 Task: Find connections with filter location Pūranpur with filter topic #Projectmanagements with filter profile language Spanish with filter current company Gati Limited with filter school Bannari Amman Institute of Technology with filter industry Sound Recording with filter service category Lead Generation with filter keywords title Editor/Proofreader
Action: Mouse moved to (480, 48)
Screenshot: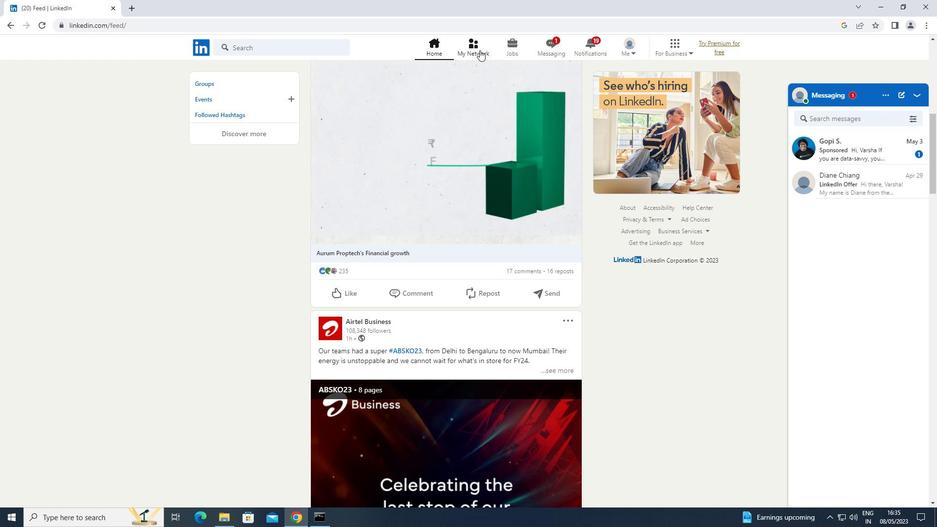 
Action: Mouse pressed left at (480, 48)
Screenshot: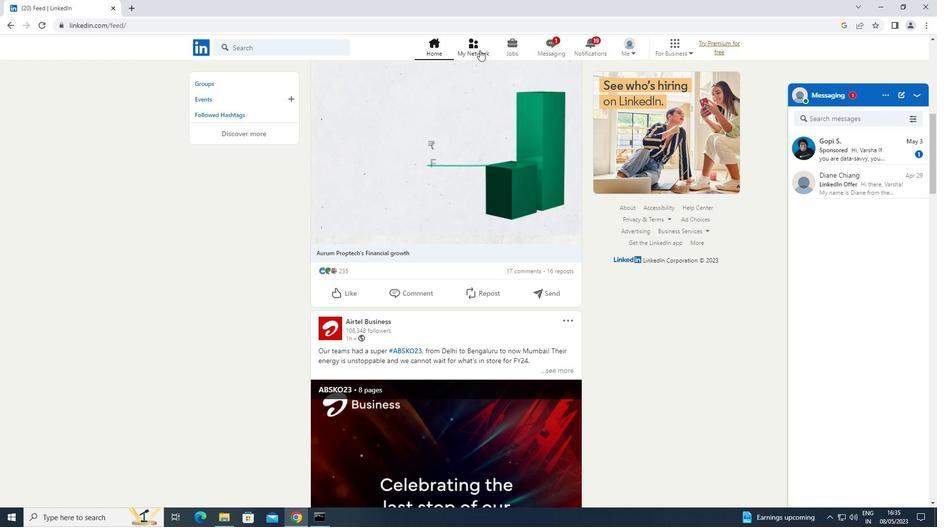 
Action: Mouse moved to (271, 98)
Screenshot: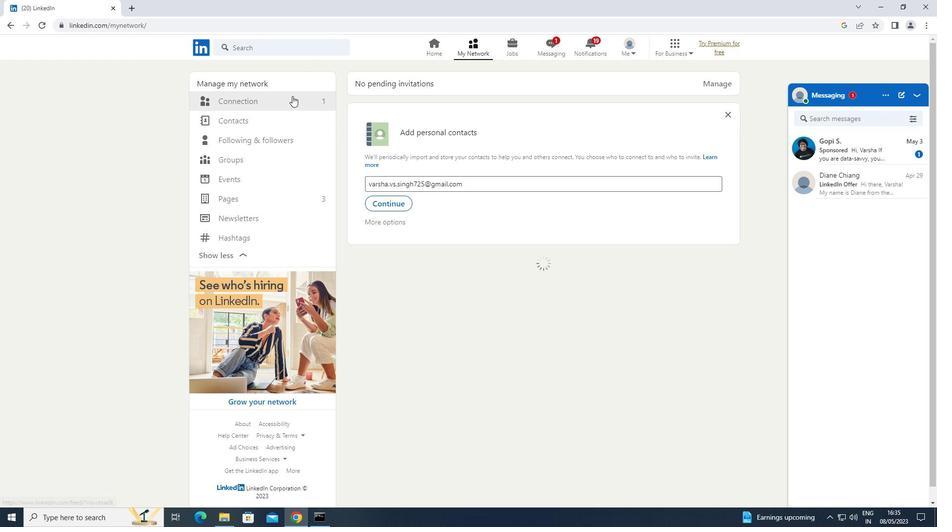 
Action: Mouse pressed left at (271, 98)
Screenshot: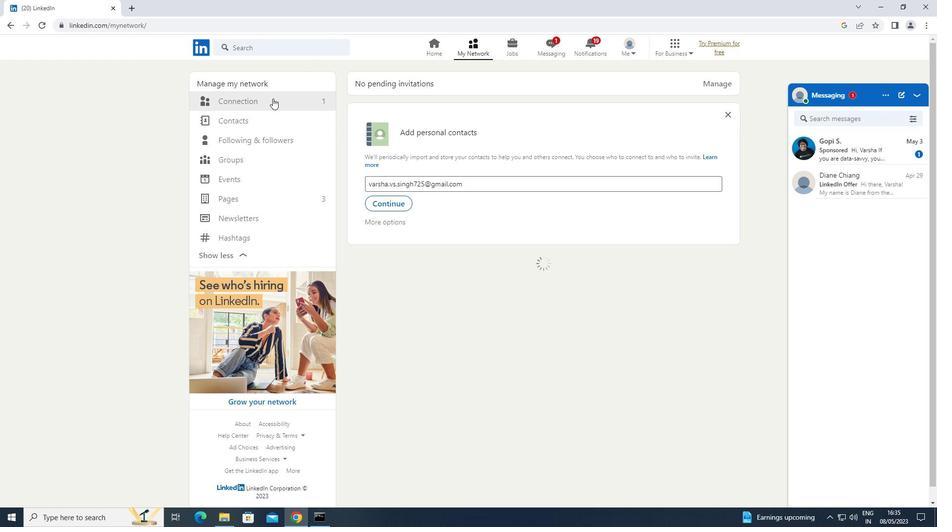 
Action: Mouse moved to (552, 102)
Screenshot: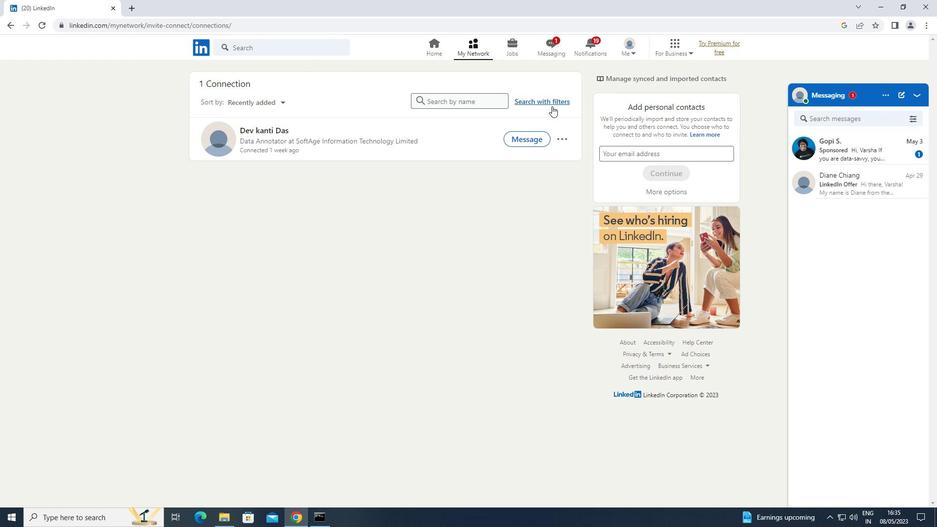 
Action: Mouse pressed left at (552, 102)
Screenshot: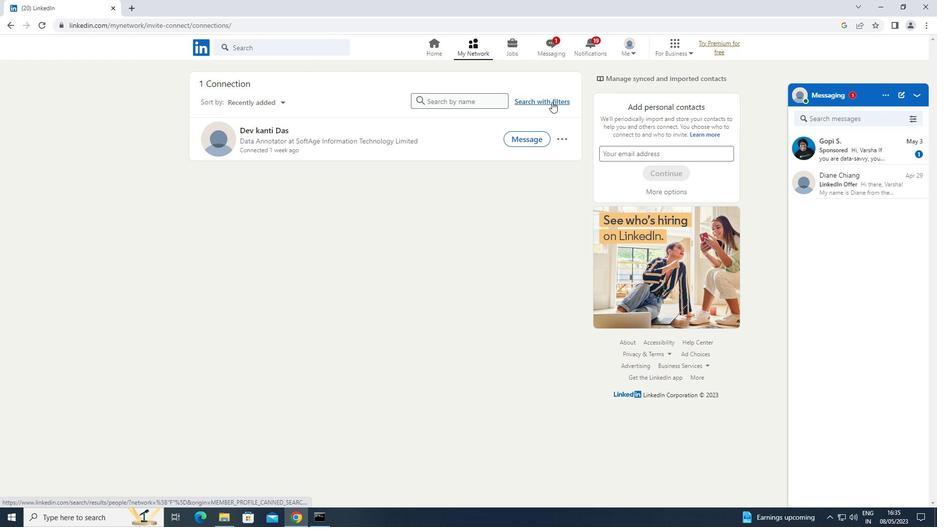 
Action: Mouse moved to (506, 80)
Screenshot: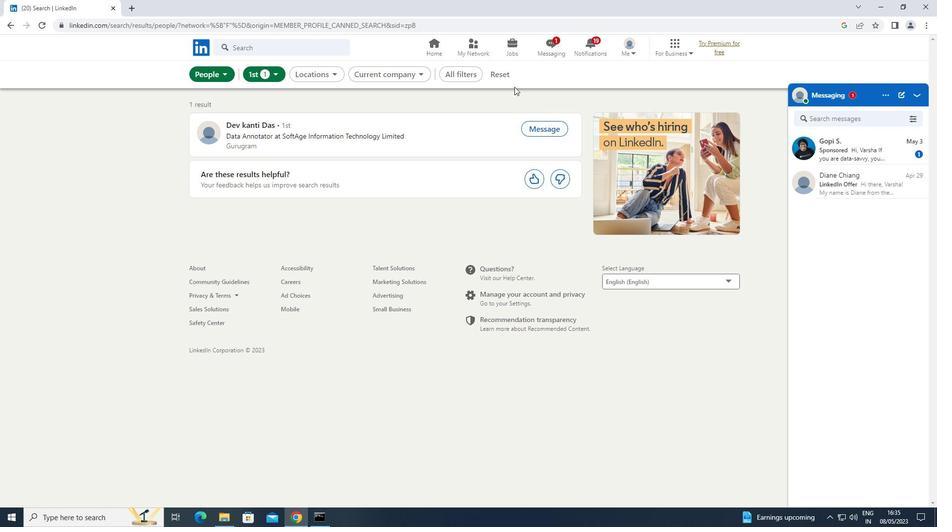 
Action: Mouse pressed left at (506, 80)
Screenshot: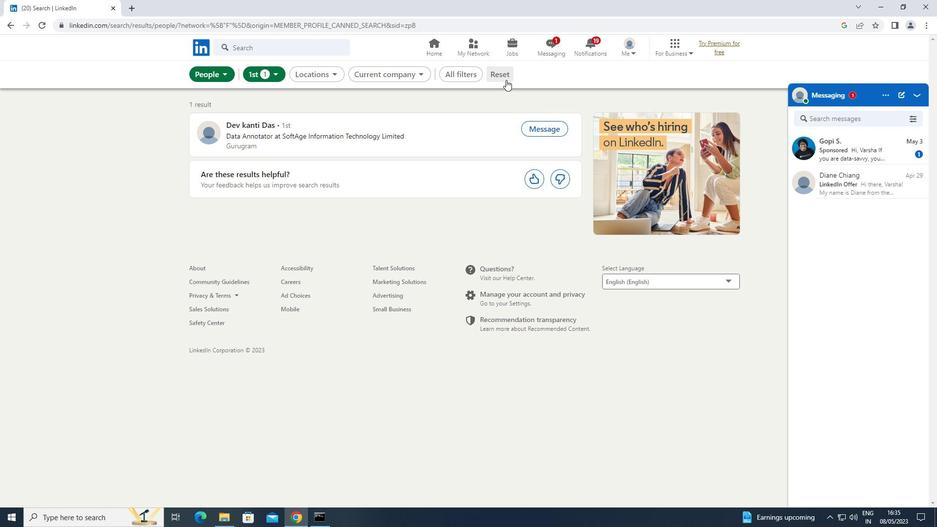 
Action: Mouse moved to (491, 79)
Screenshot: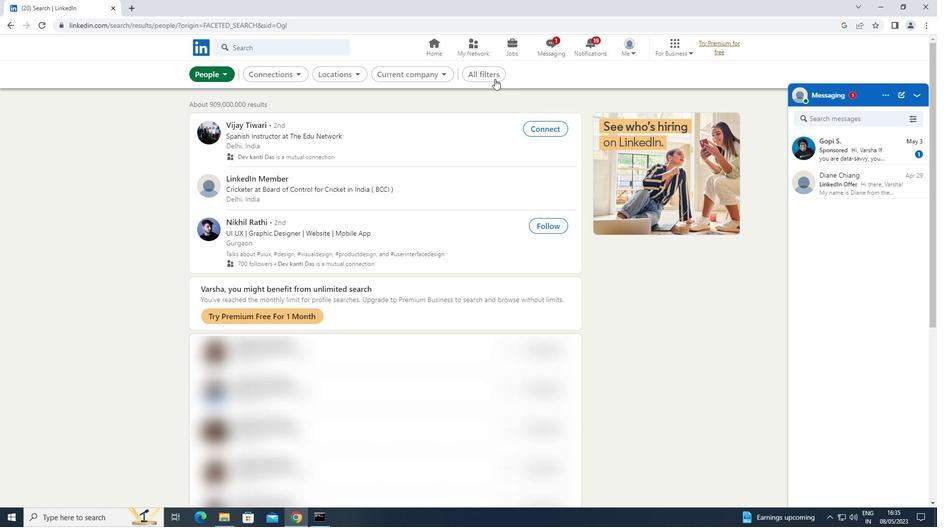 
Action: Mouse pressed left at (491, 79)
Screenshot: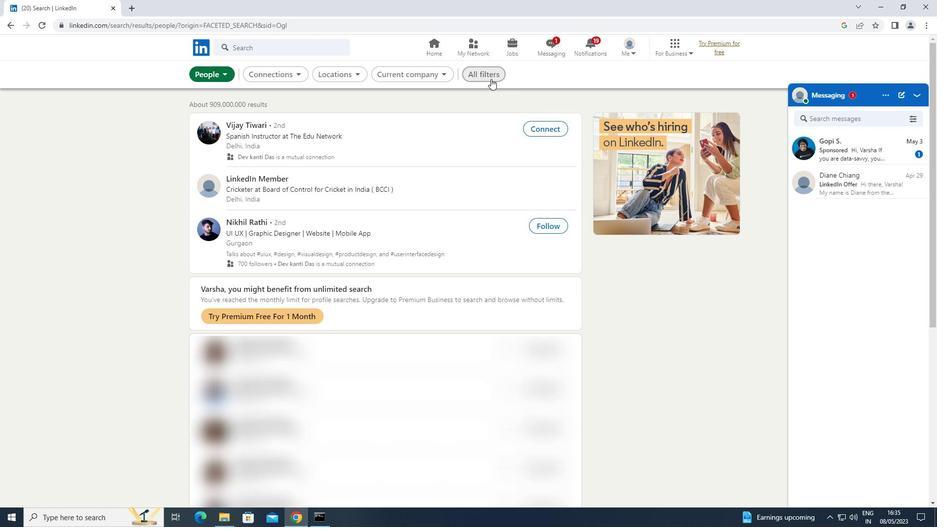 
Action: Mouse moved to (777, 238)
Screenshot: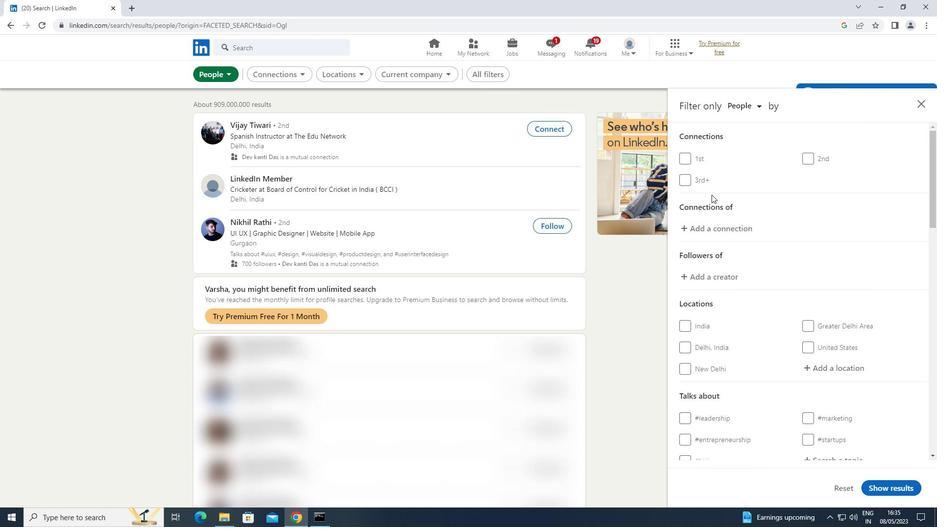 
Action: Mouse scrolled (777, 237) with delta (0, 0)
Screenshot: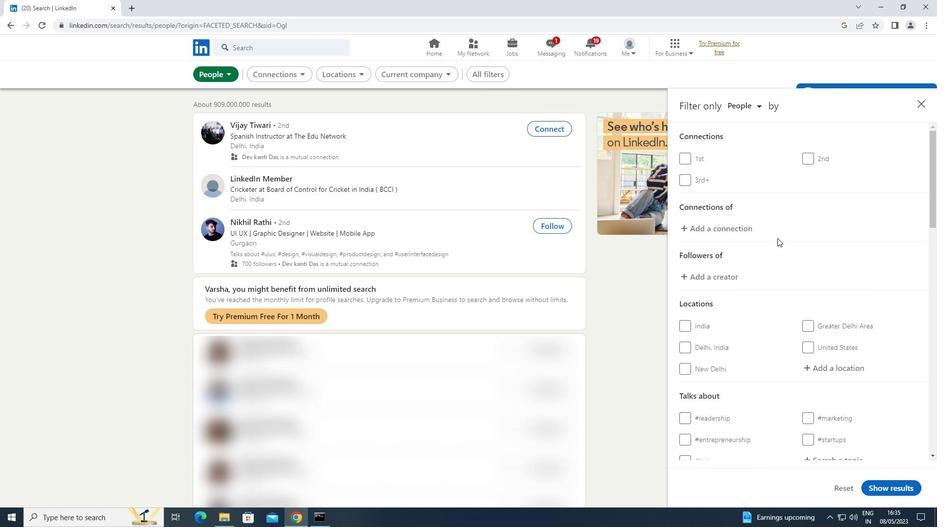 
Action: Mouse scrolled (777, 237) with delta (0, 0)
Screenshot: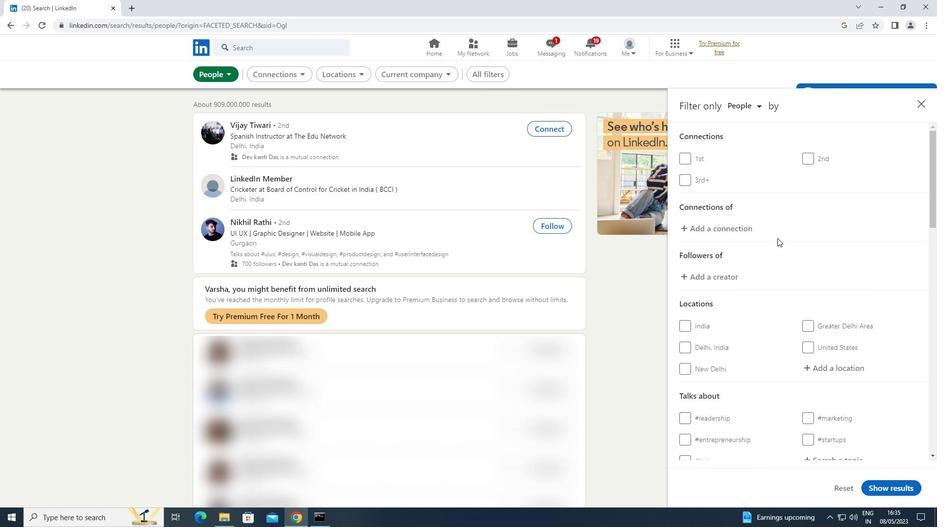 
Action: Mouse moved to (816, 271)
Screenshot: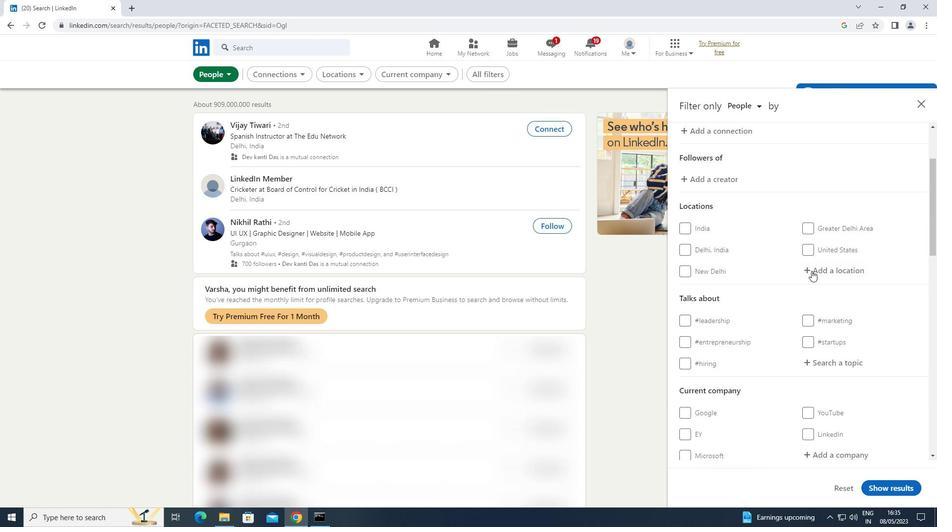 
Action: Mouse pressed left at (816, 271)
Screenshot: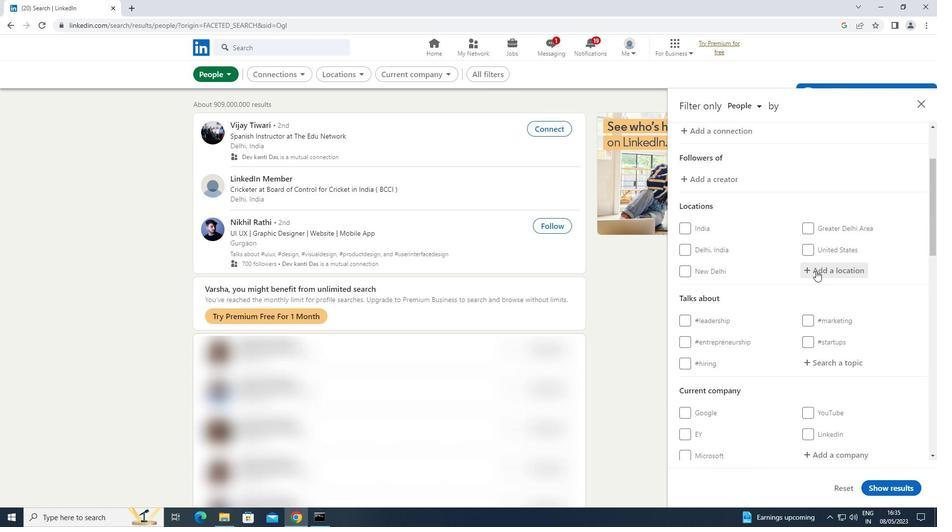 
Action: Key pressed <Key.shift>PURANPUR
Screenshot: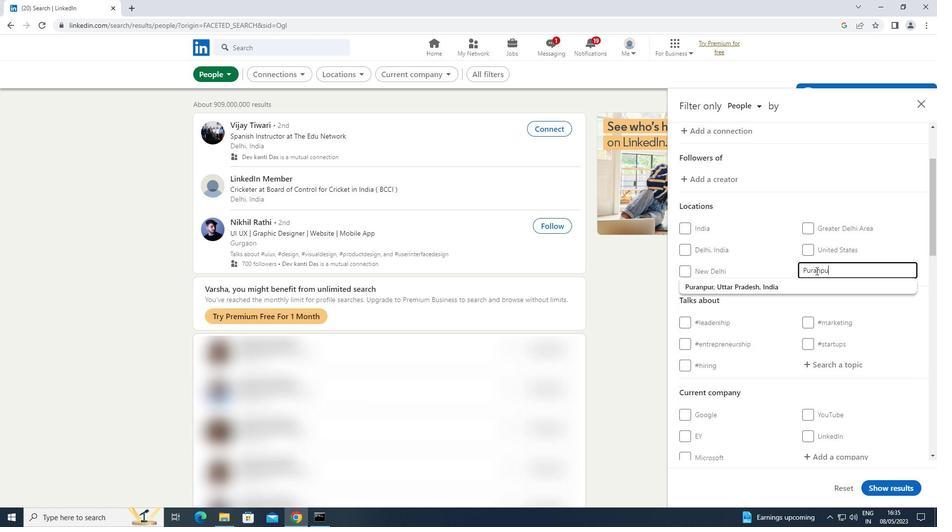 
Action: Mouse moved to (816, 363)
Screenshot: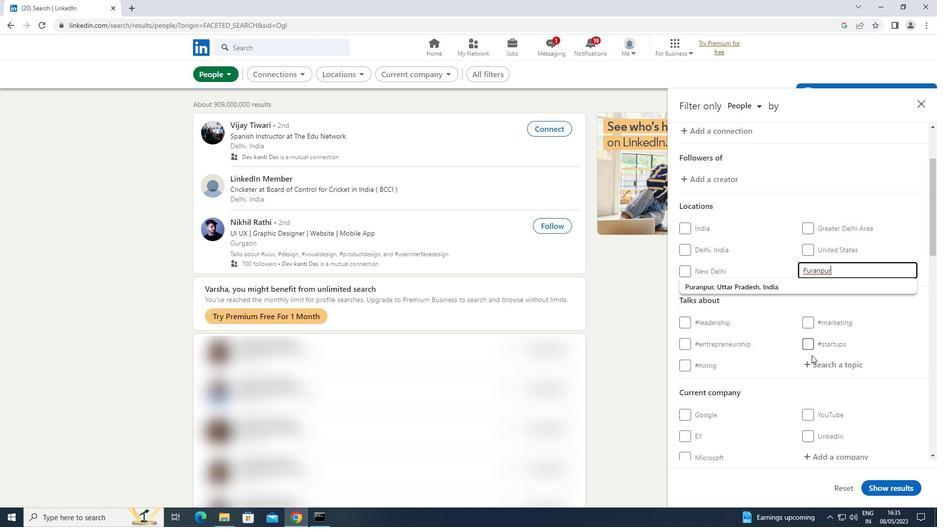 
Action: Mouse pressed left at (816, 363)
Screenshot: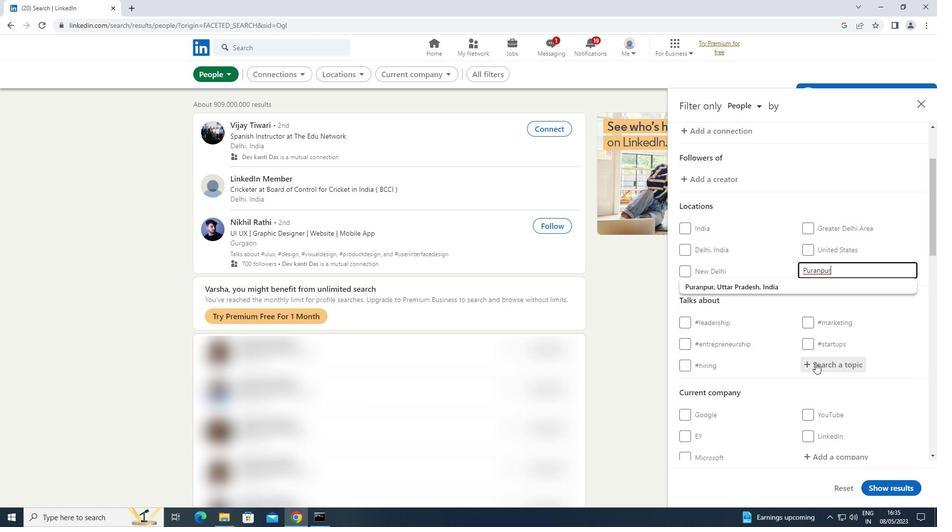 
Action: Key pressed <Key.shift>#<Key.shift><Key.shift><Key.shift><Key.shift><Key.shift><Key.shift><Key.shift><Key.shift><Key.shift>PROJECTMANAGEMENTS
Screenshot: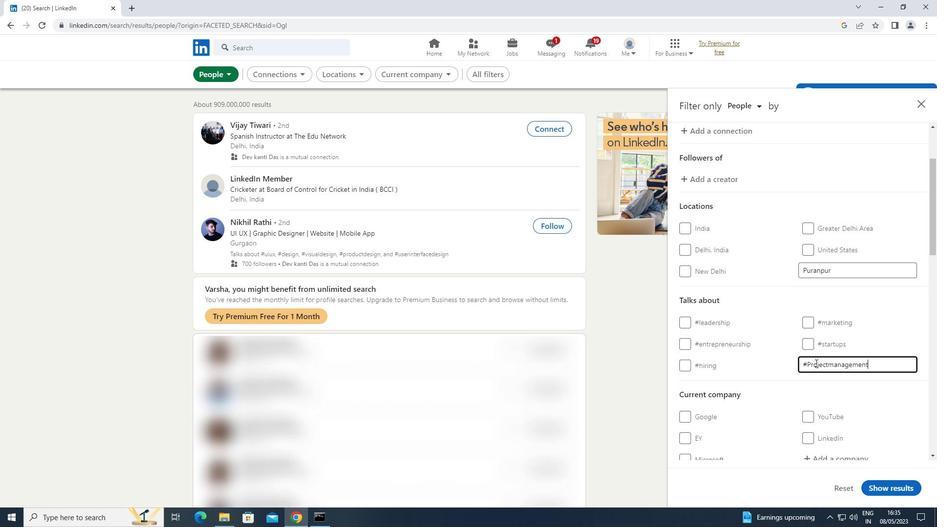 
Action: Mouse moved to (816, 363)
Screenshot: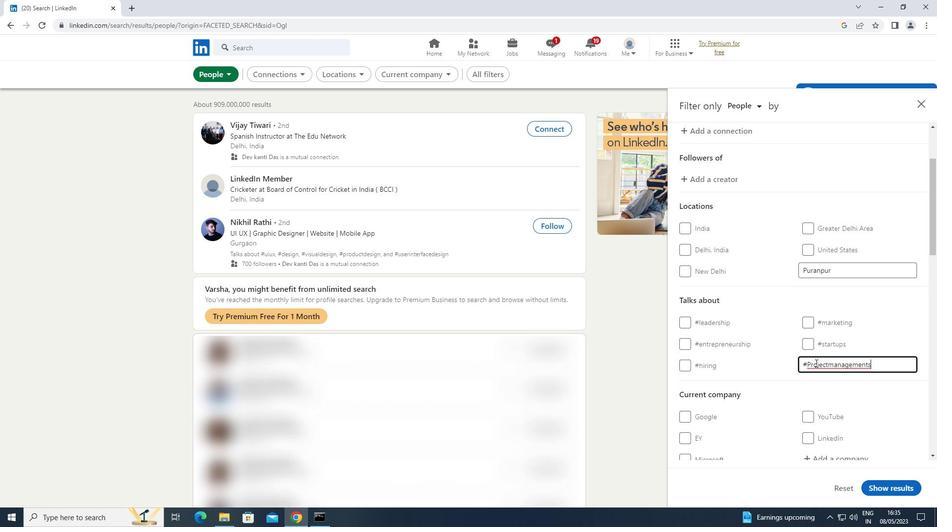 
Action: Mouse scrolled (816, 362) with delta (0, 0)
Screenshot: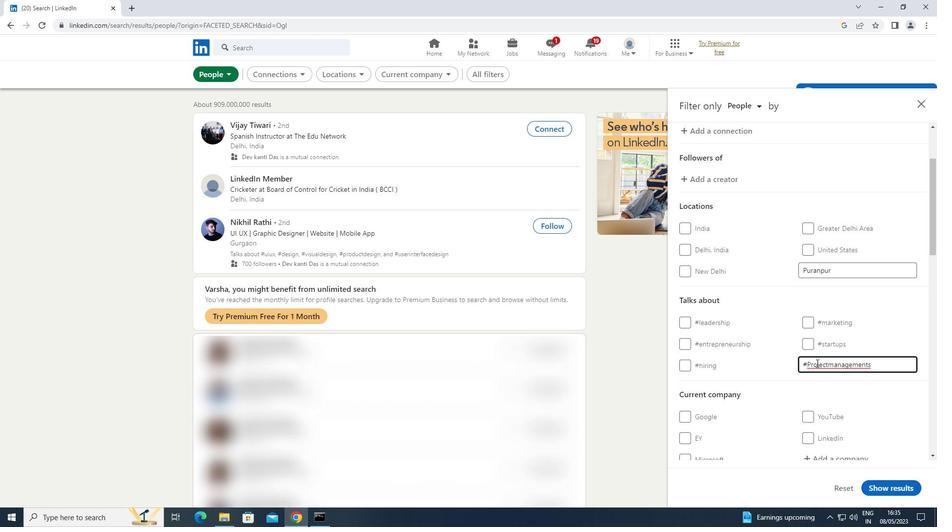 
Action: Mouse scrolled (816, 362) with delta (0, 0)
Screenshot: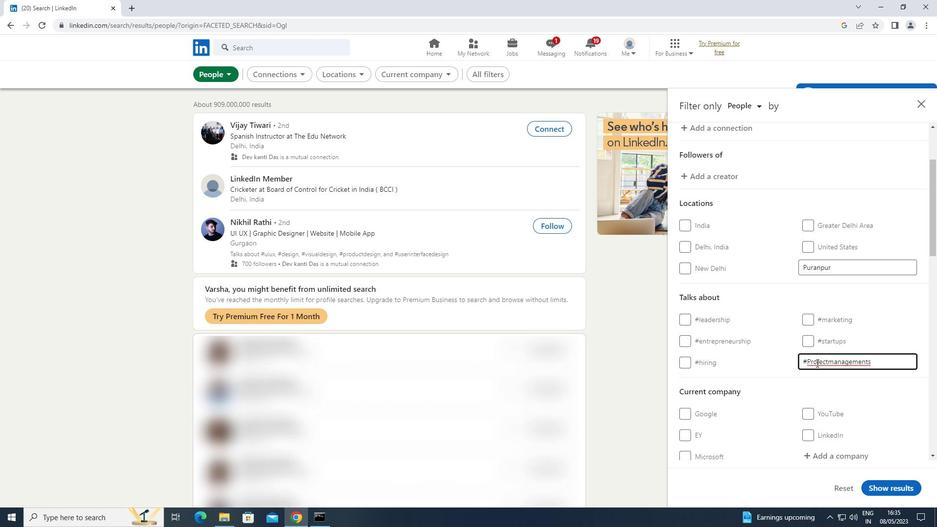 
Action: Mouse scrolled (816, 362) with delta (0, 0)
Screenshot: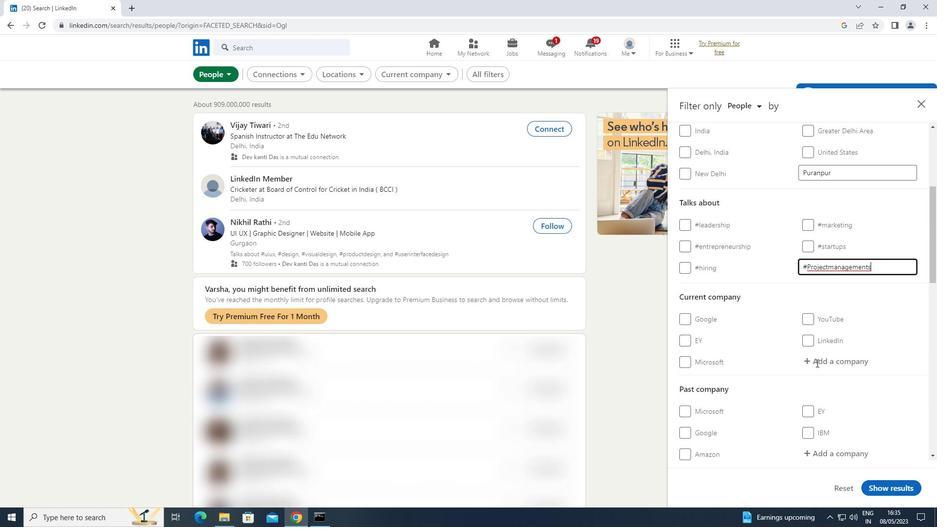 
Action: Mouse scrolled (816, 362) with delta (0, 0)
Screenshot: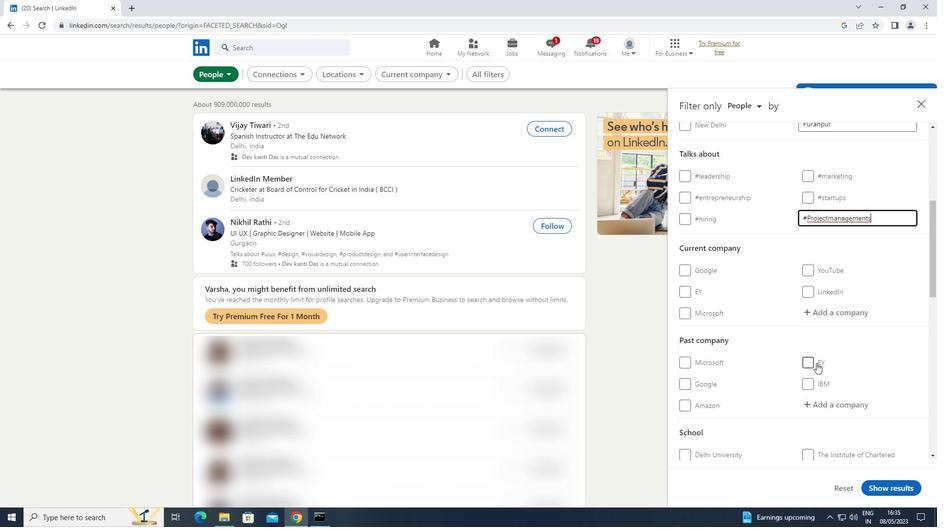 
Action: Mouse scrolled (816, 362) with delta (0, 0)
Screenshot: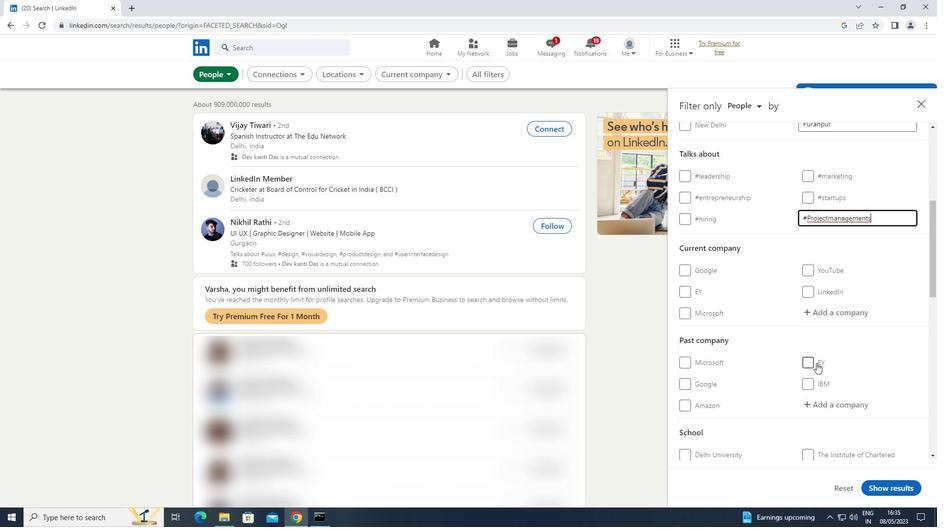 
Action: Mouse scrolled (816, 362) with delta (0, 0)
Screenshot: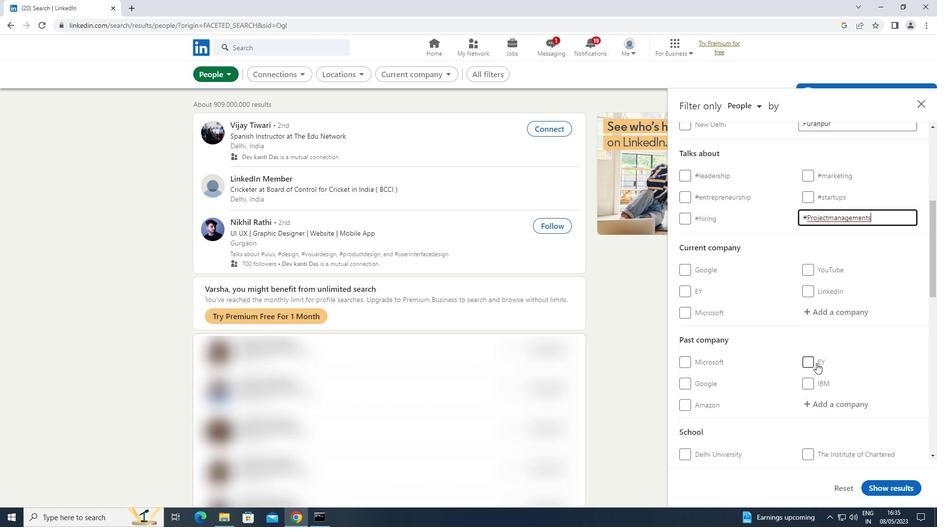 
Action: Mouse scrolled (816, 362) with delta (0, 0)
Screenshot: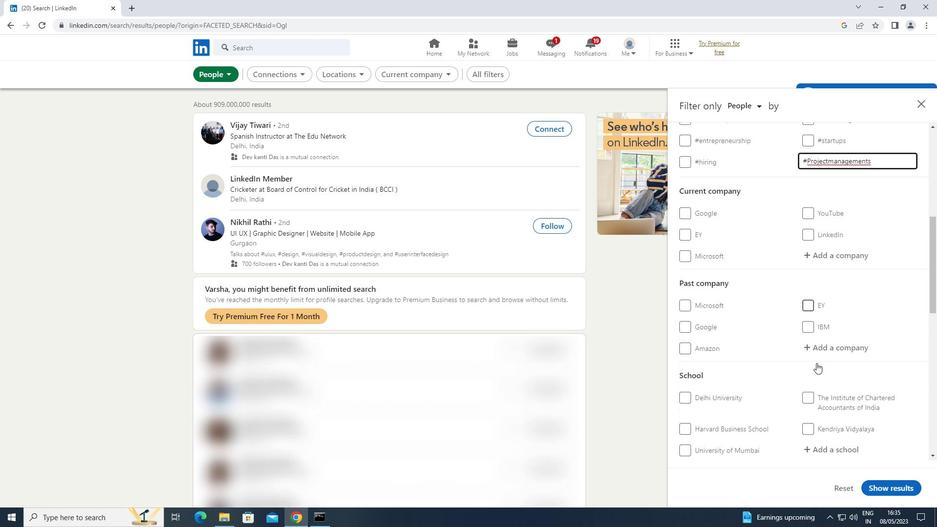 
Action: Mouse scrolled (816, 362) with delta (0, 0)
Screenshot: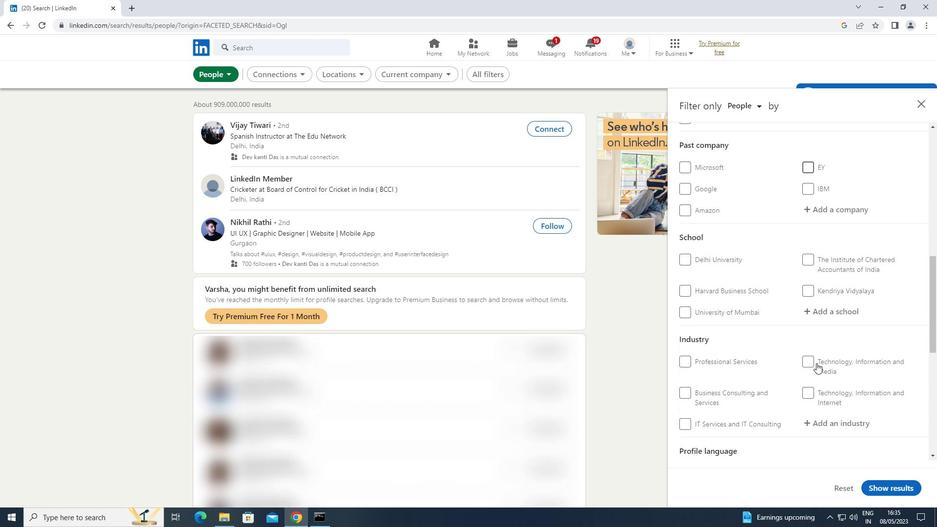 
Action: Mouse moved to (684, 445)
Screenshot: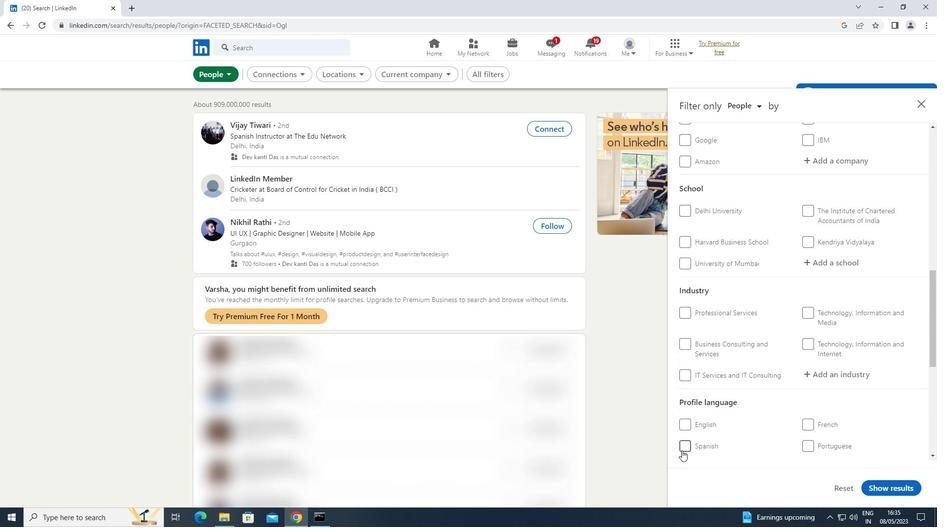 
Action: Mouse pressed left at (684, 445)
Screenshot: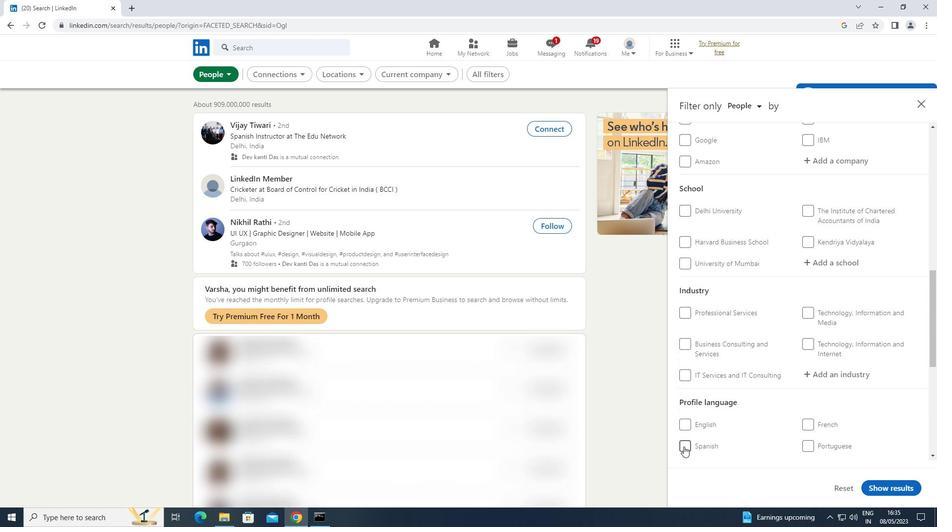 
Action: Mouse moved to (685, 443)
Screenshot: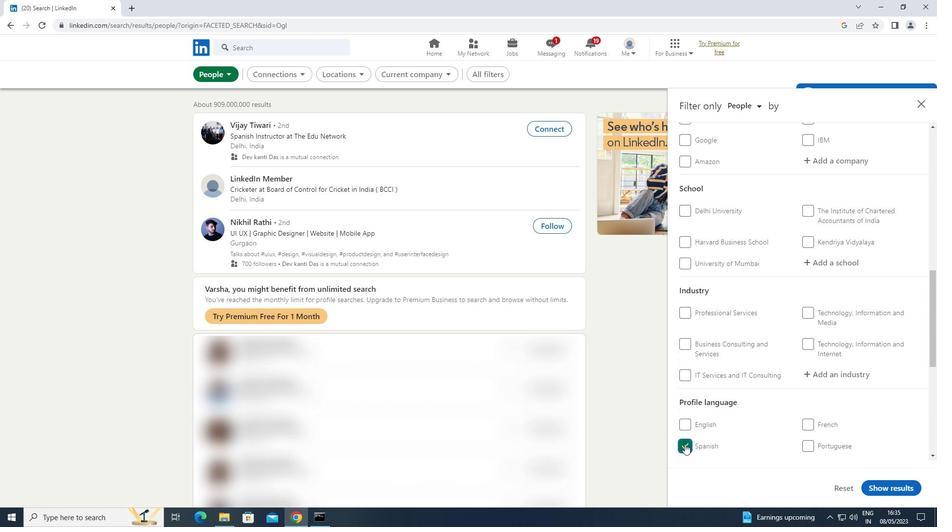 
Action: Mouse scrolled (685, 443) with delta (0, 0)
Screenshot: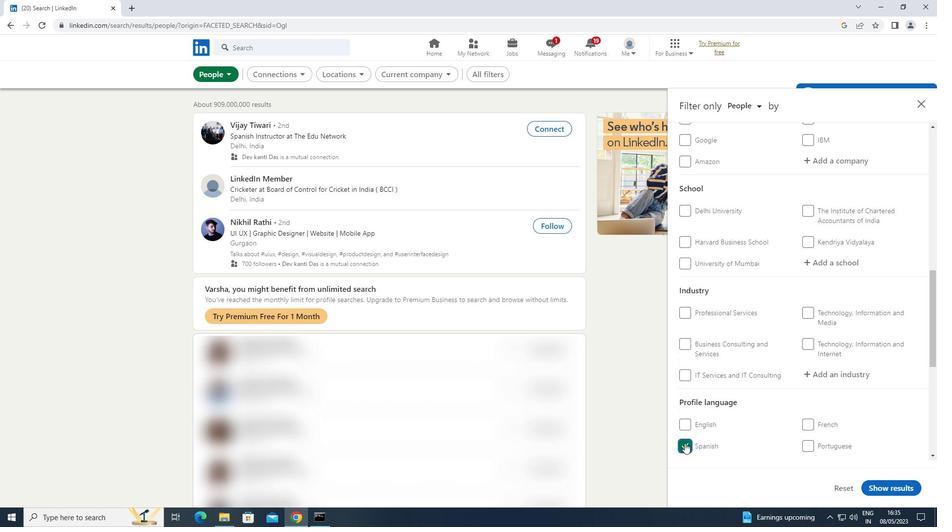 
Action: Mouse scrolled (685, 443) with delta (0, 0)
Screenshot: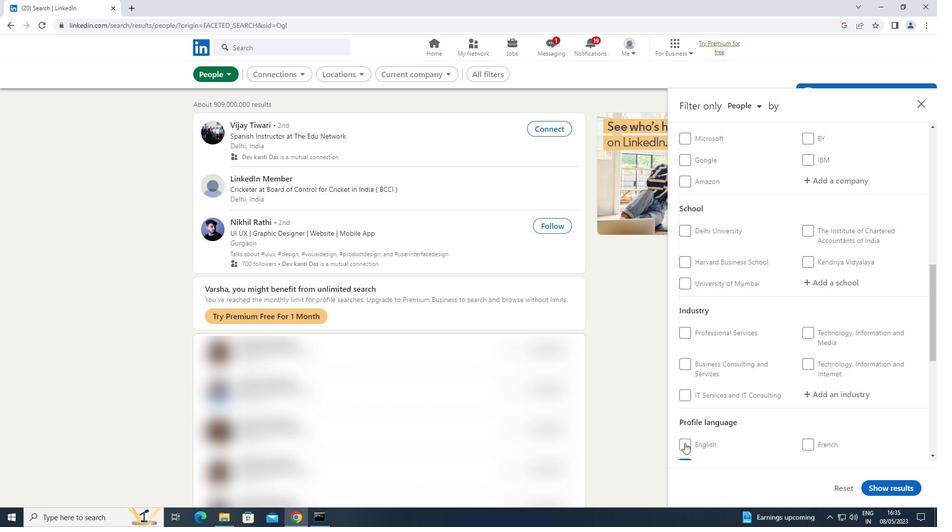 
Action: Mouse moved to (685, 442)
Screenshot: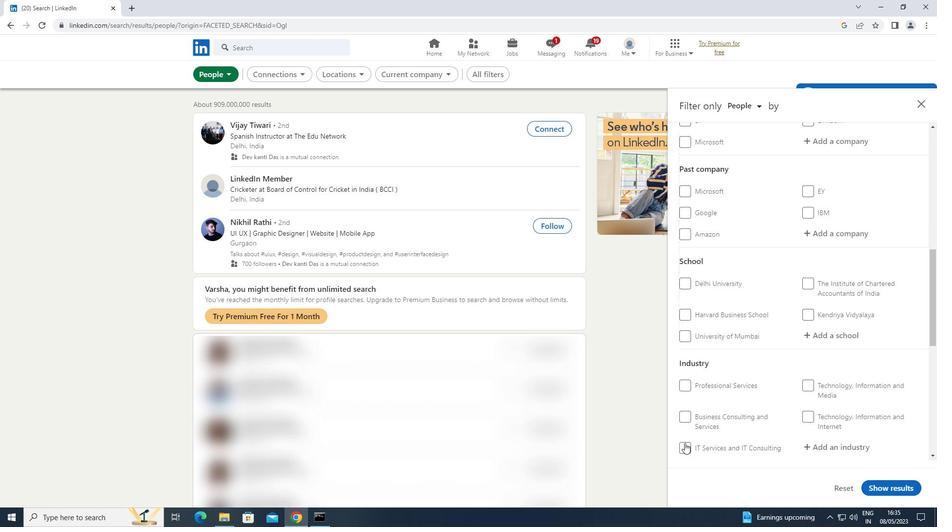 
Action: Mouse scrolled (685, 443) with delta (0, 0)
Screenshot: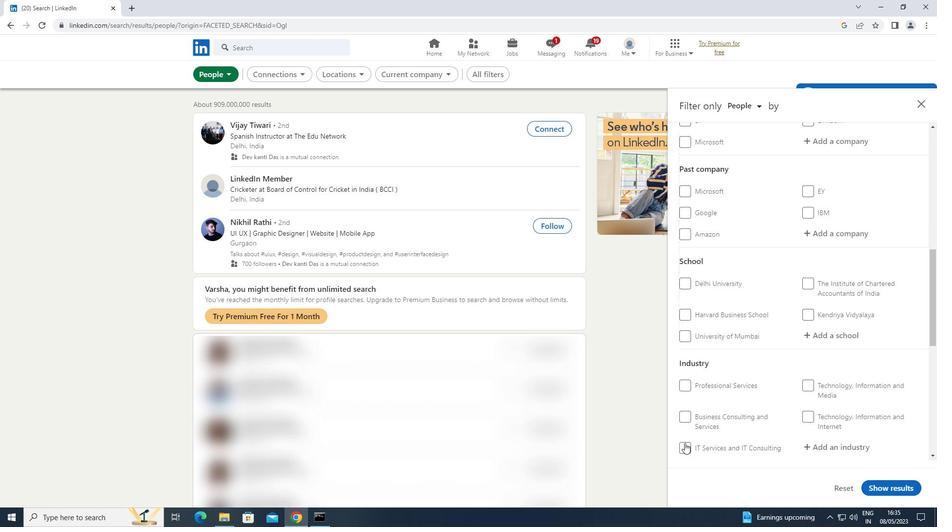 
Action: Mouse moved to (850, 215)
Screenshot: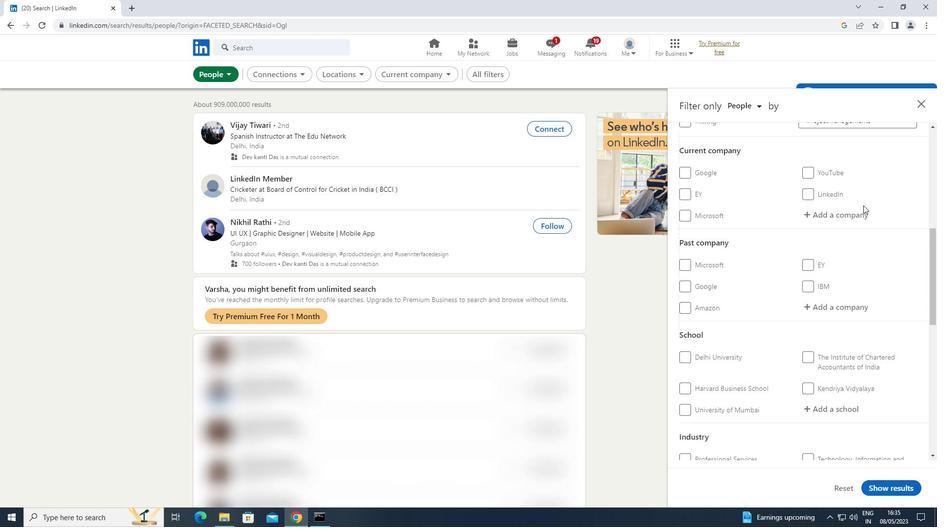 
Action: Mouse pressed left at (850, 215)
Screenshot: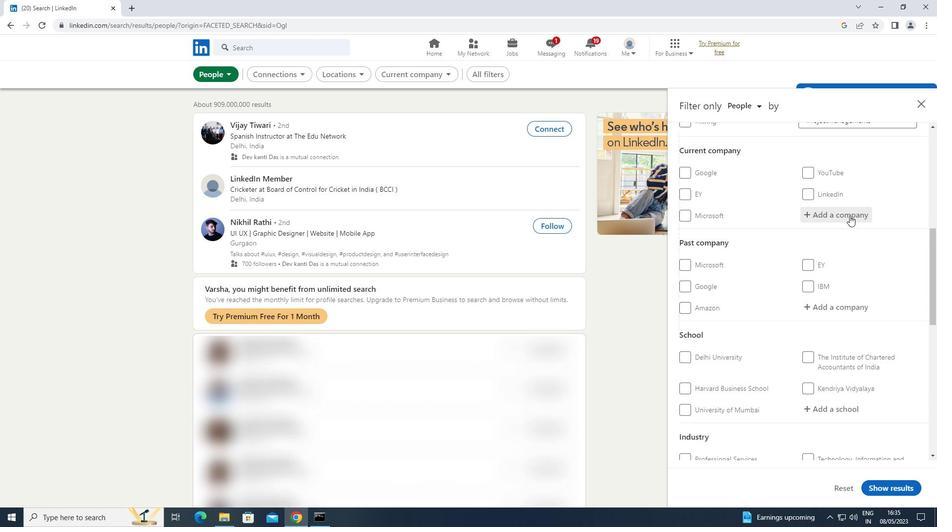 
Action: Key pressed <Key.shift>GATI
Screenshot: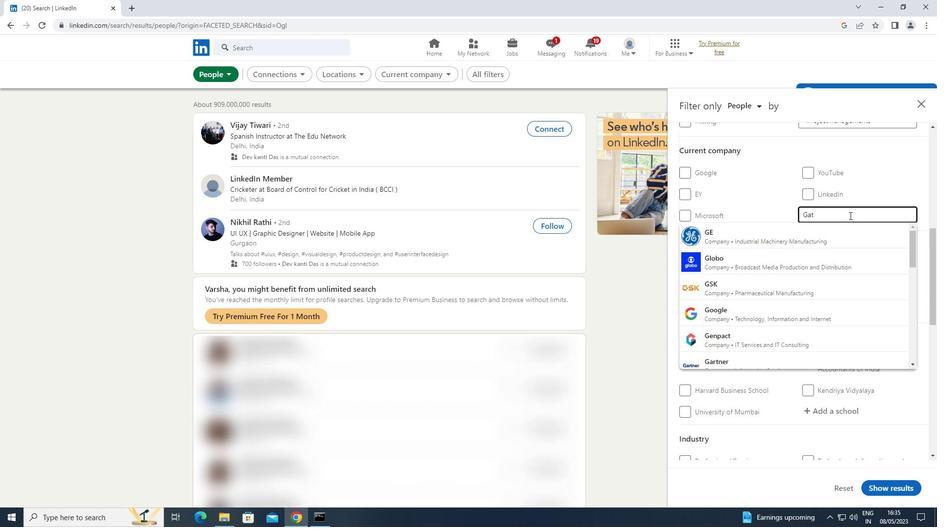 
Action: Mouse moved to (796, 230)
Screenshot: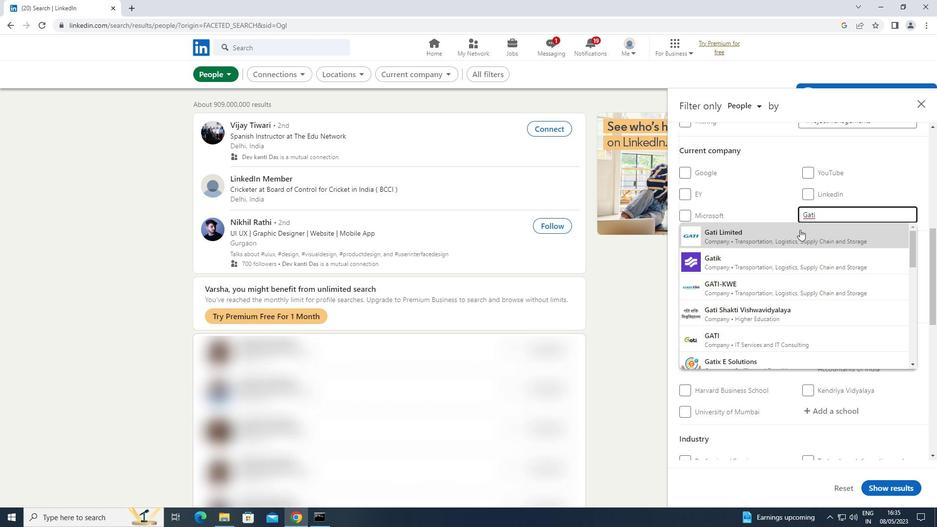 
Action: Mouse pressed left at (796, 230)
Screenshot: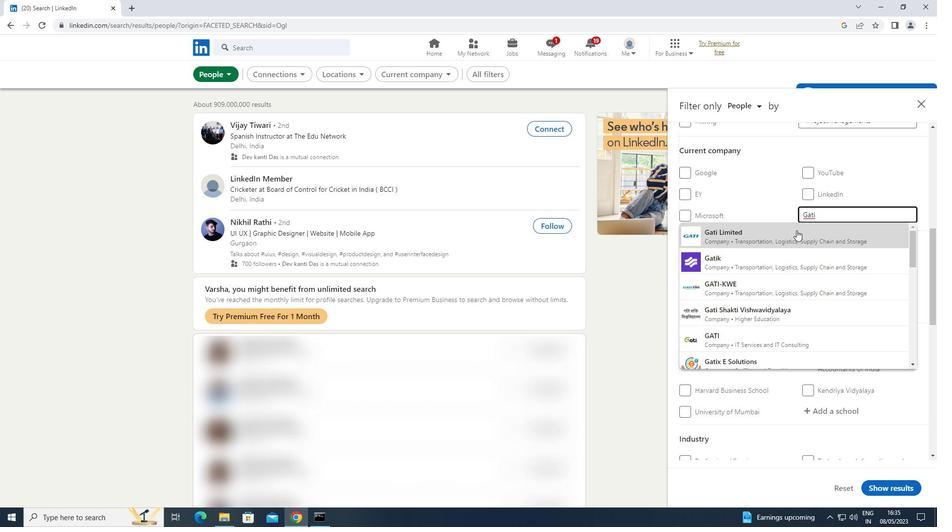 
Action: Mouse scrolled (796, 230) with delta (0, 0)
Screenshot: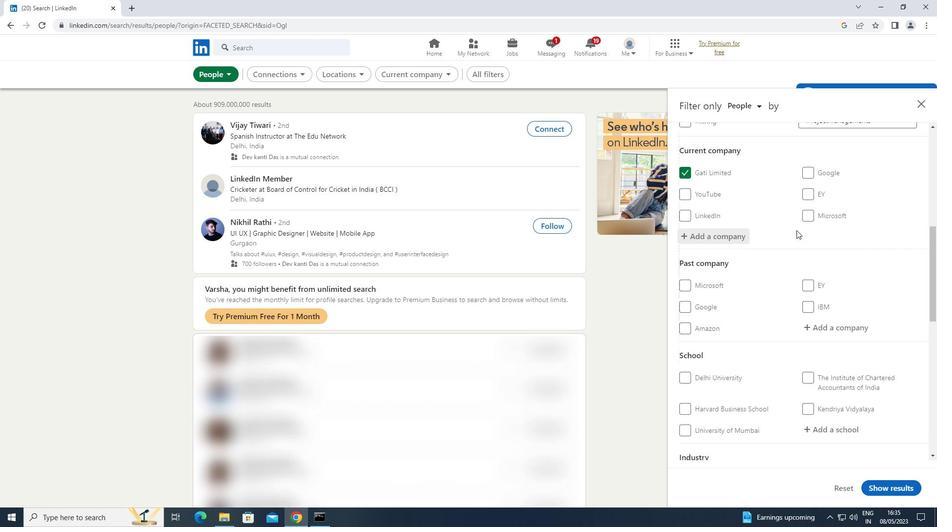 
Action: Mouse scrolled (796, 230) with delta (0, 0)
Screenshot: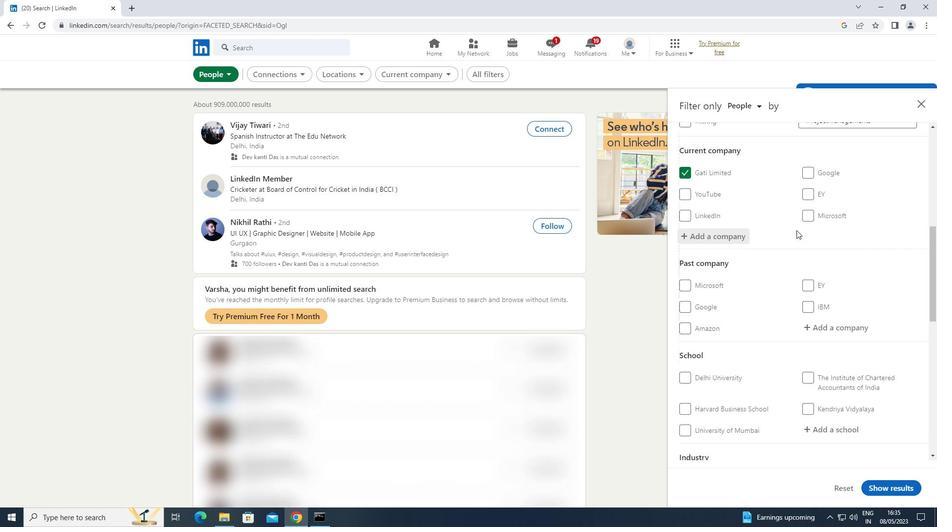 
Action: Mouse moved to (823, 329)
Screenshot: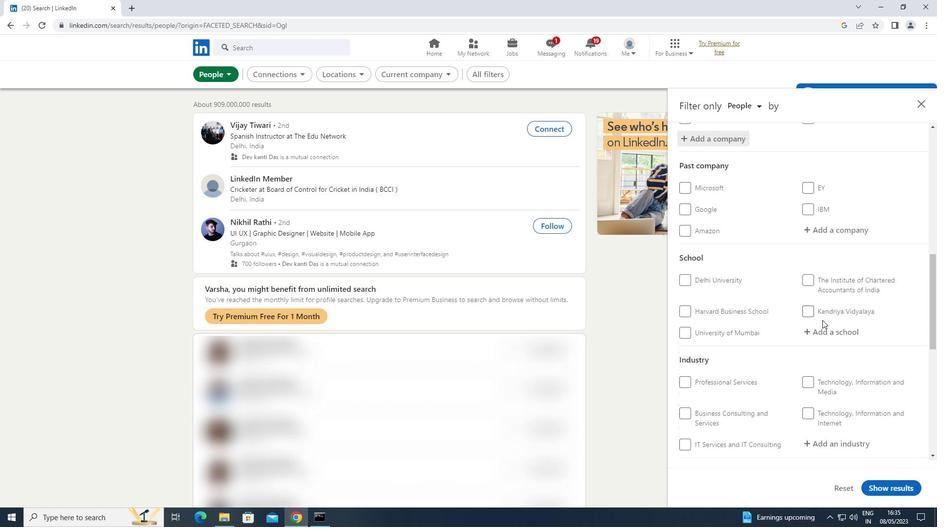 
Action: Mouse pressed left at (823, 329)
Screenshot: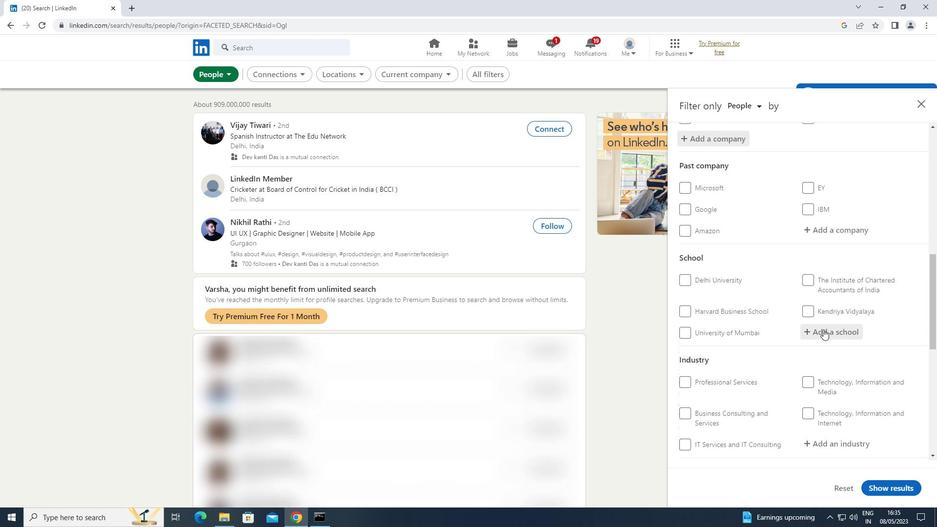 
Action: Mouse moved to (823, 330)
Screenshot: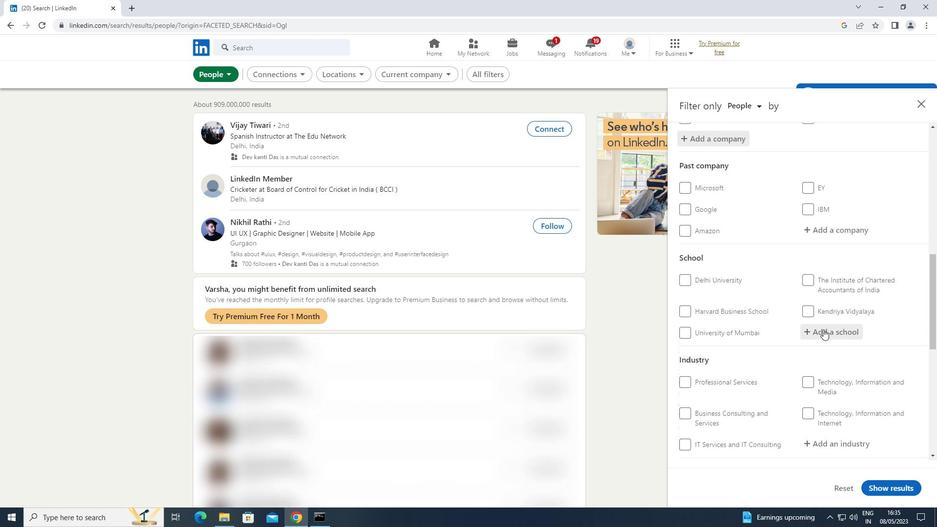 
Action: Key pressed <Key.shift>BANNARI
Screenshot: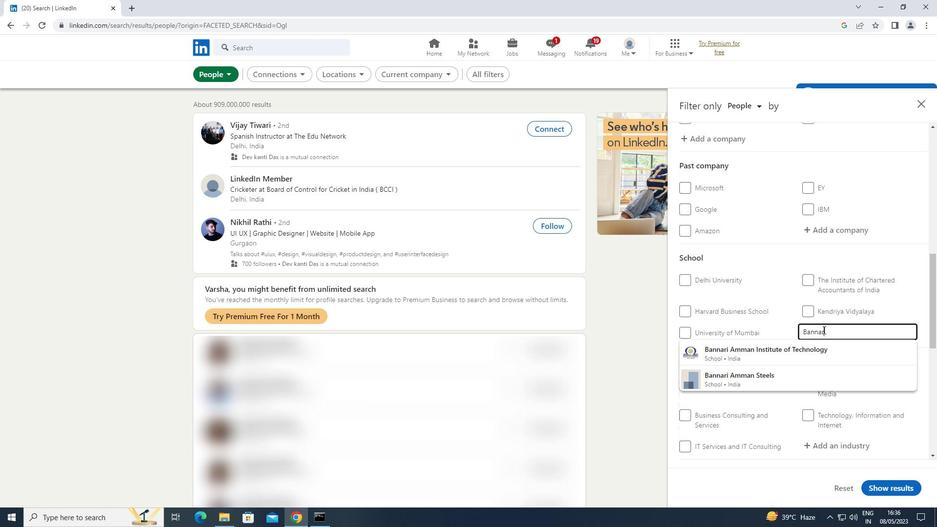 
Action: Mouse moved to (787, 353)
Screenshot: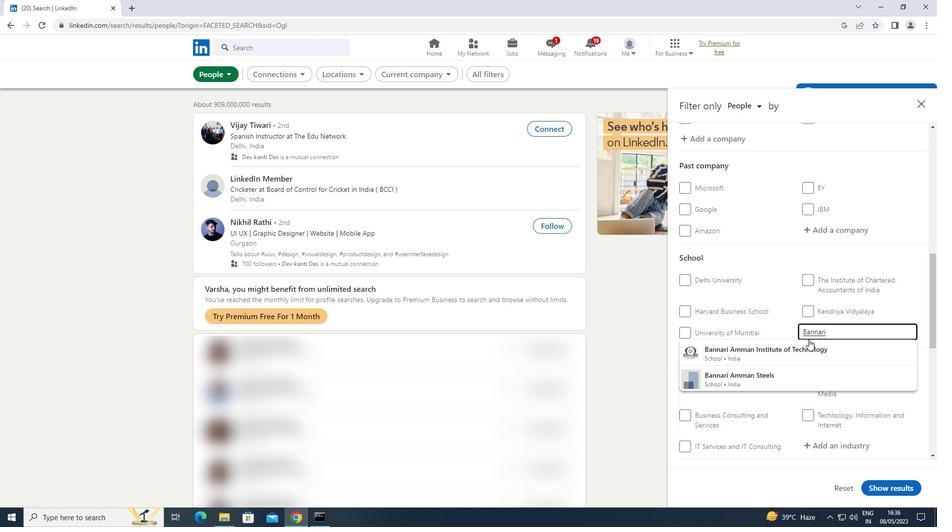 
Action: Mouse pressed left at (787, 353)
Screenshot: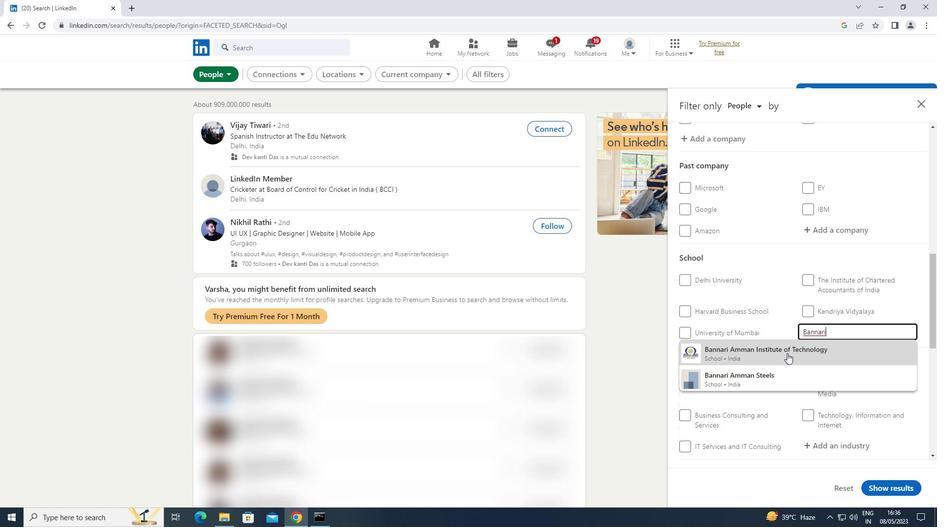 
Action: Mouse scrolled (787, 353) with delta (0, 0)
Screenshot: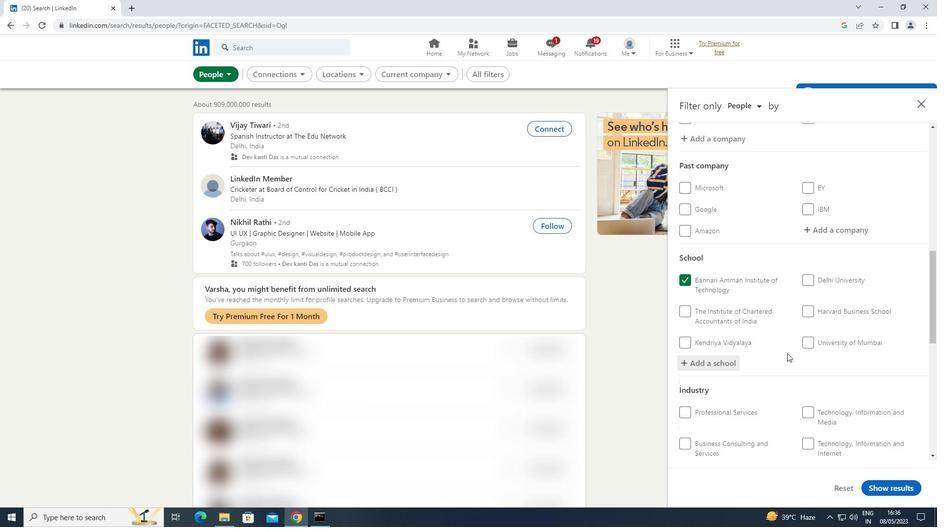 
Action: Mouse scrolled (787, 353) with delta (0, 0)
Screenshot: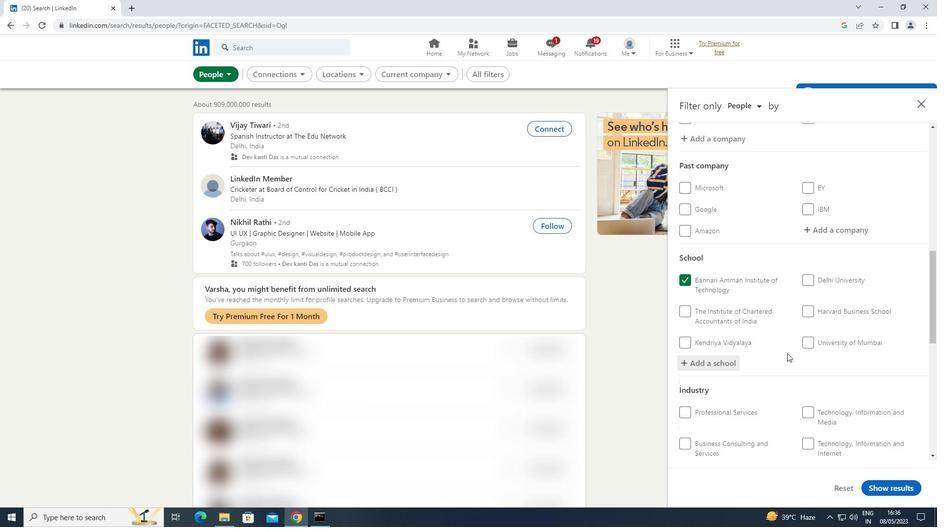 
Action: Mouse scrolled (787, 353) with delta (0, 0)
Screenshot: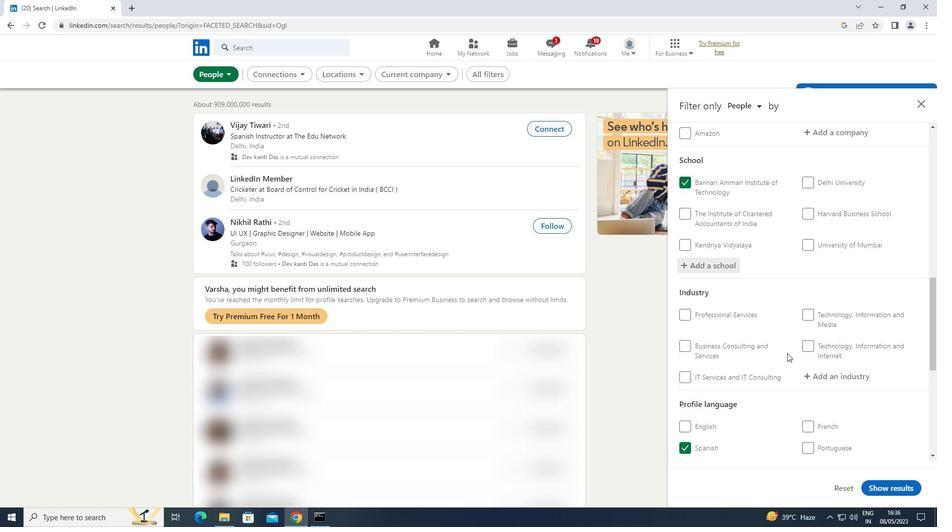 
Action: Mouse scrolled (787, 353) with delta (0, 0)
Screenshot: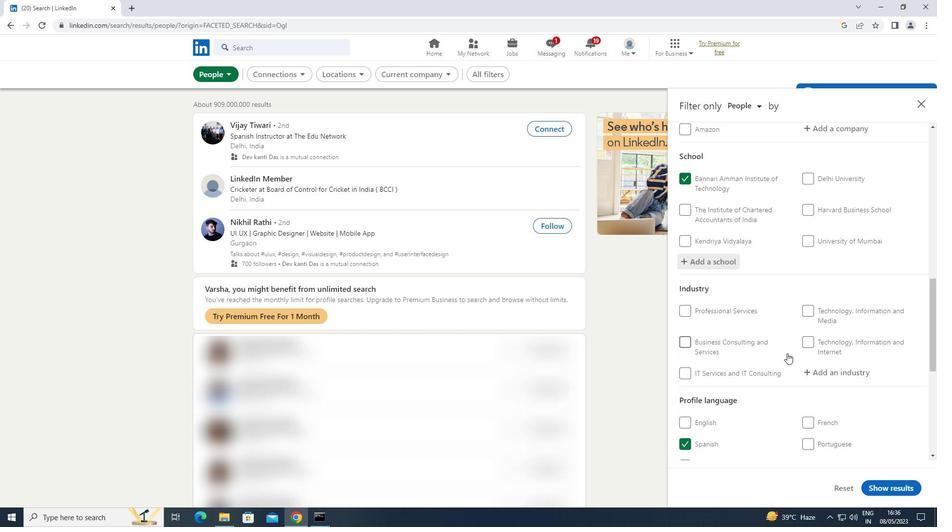 
Action: Mouse moved to (837, 279)
Screenshot: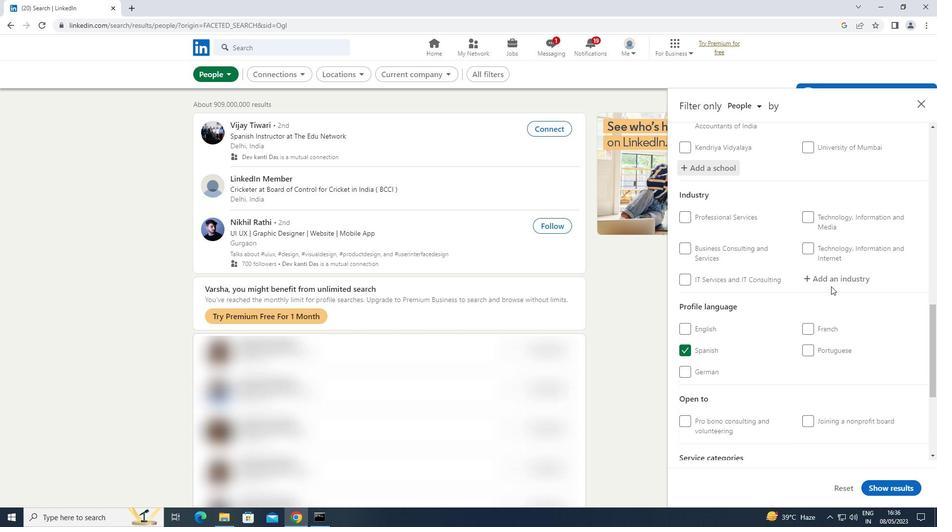 
Action: Mouse pressed left at (837, 279)
Screenshot: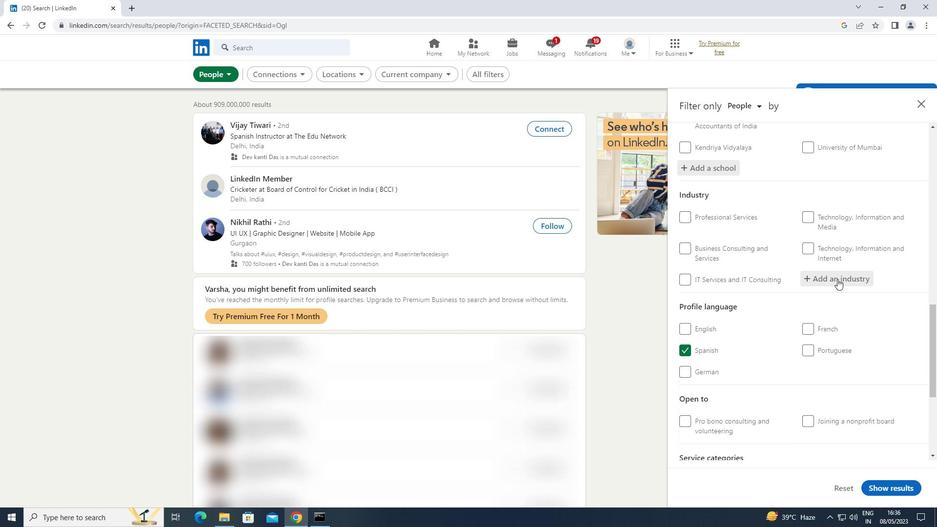 
Action: Key pressed <Key.shift>SOUND
Screenshot: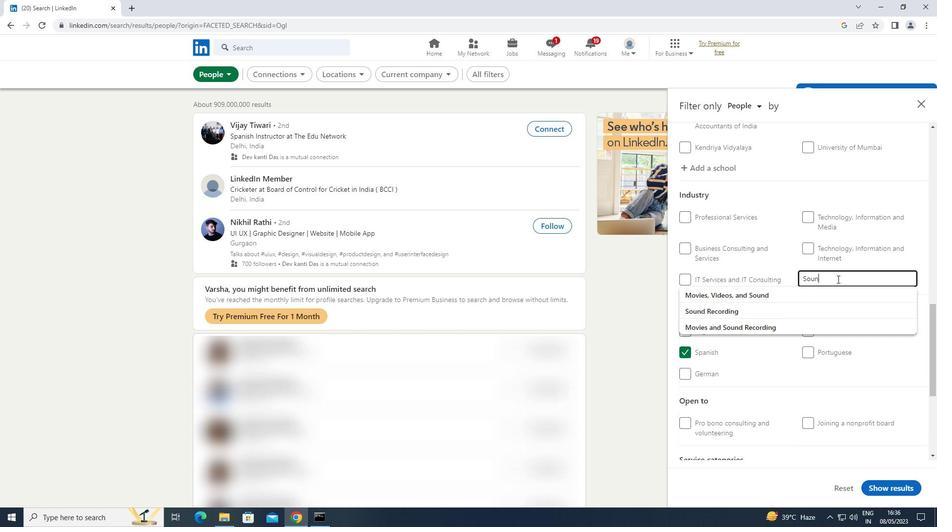 
Action: Mouse moved to (727, 312)
Screenshot: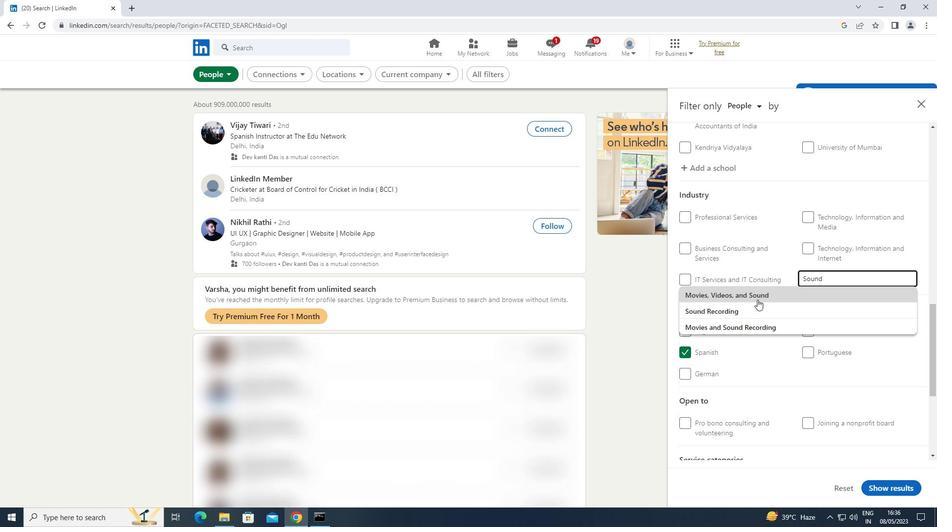 
Action: Mouse pressed left at (727, 312)
Screenshot: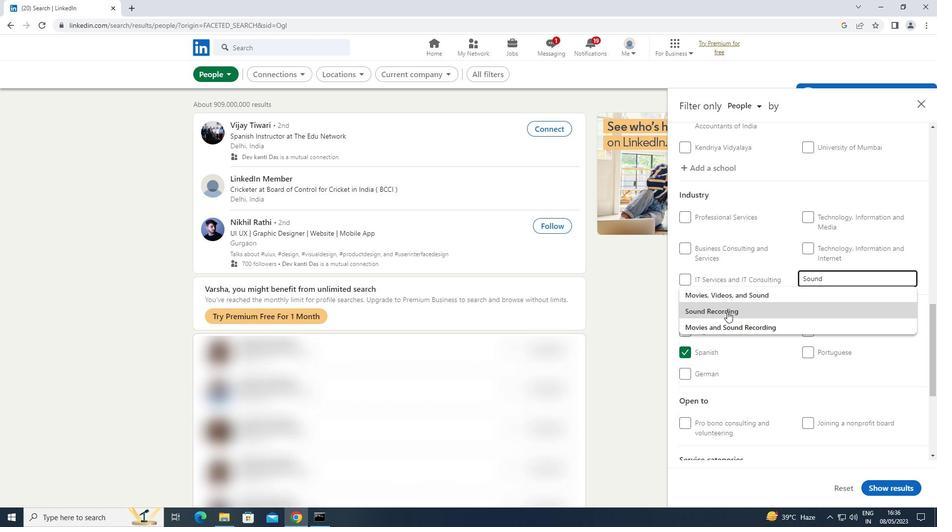 
Action: Mouse moved to (728, 311)
Screenshot: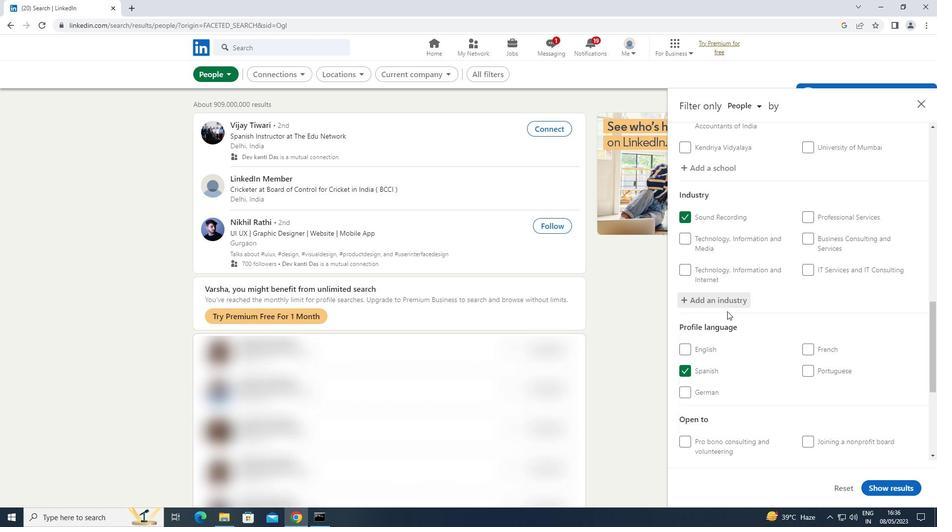 
Action: Mouse scrolled (728, 310) with delta (0, 0)
Screenshot: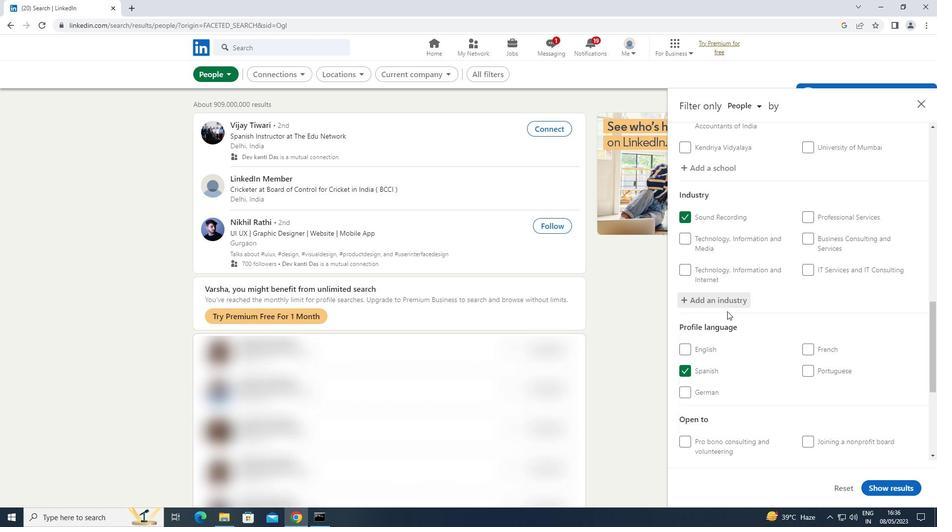 
Action: Mouse moved to (729, 310)
Screenshot: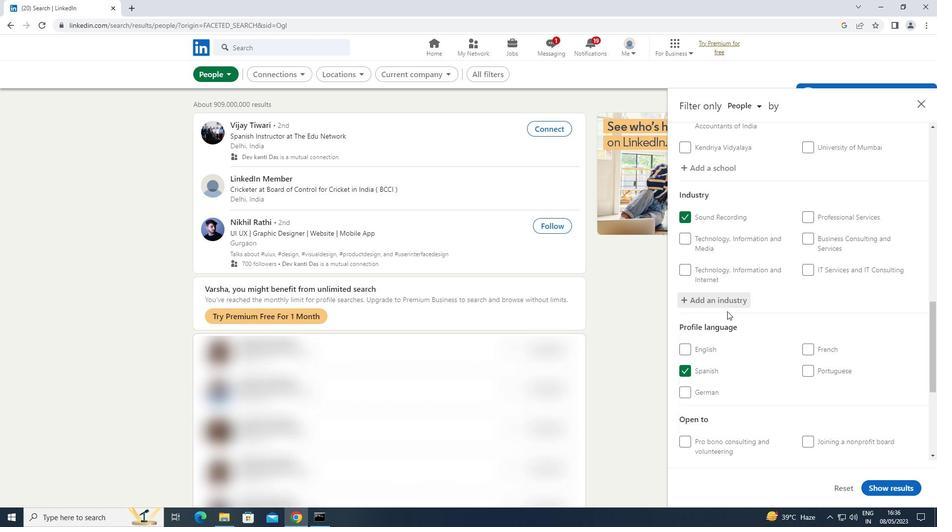 
Action: Mouse scrolled (729, 310) with delta (0, 0)
Screenshot: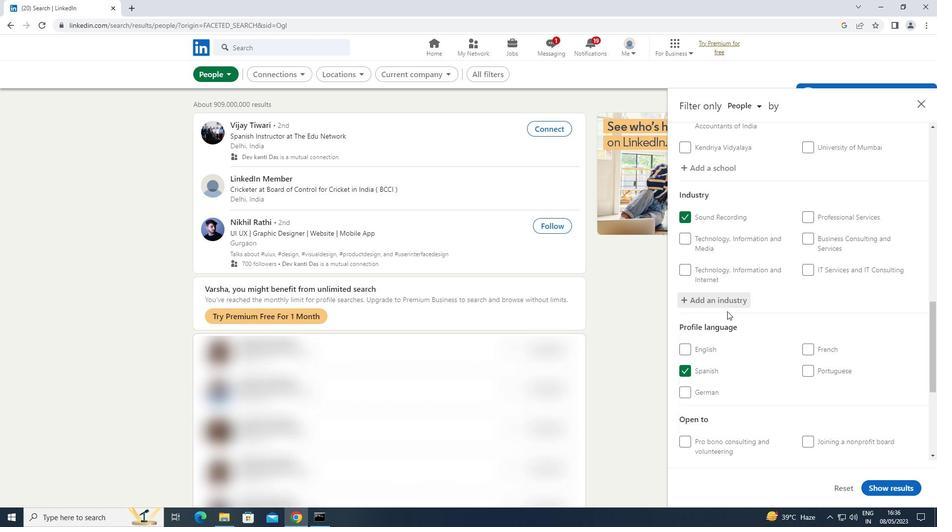 
Action: Mouse moved to (729, 310)
Screenshot: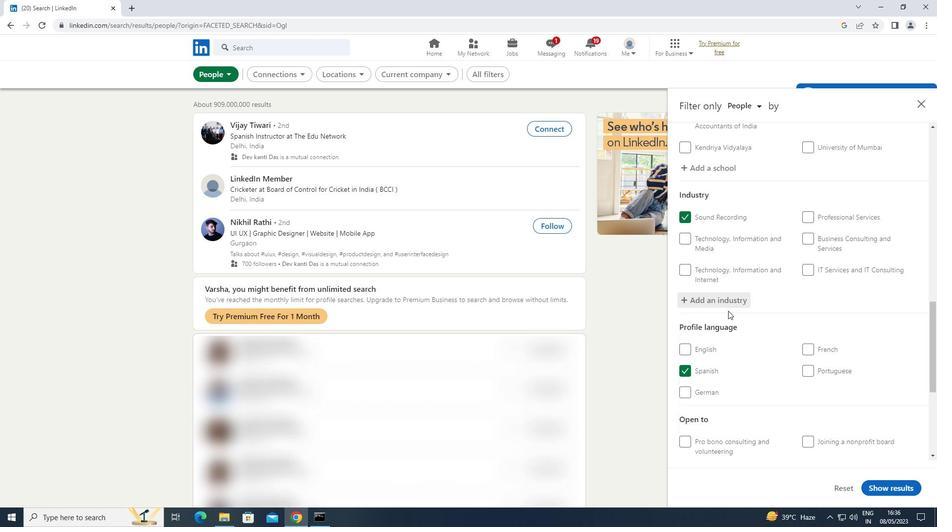 
Action: Mouse scrolled (729, 309) with delta (0, 0)
Screenshot: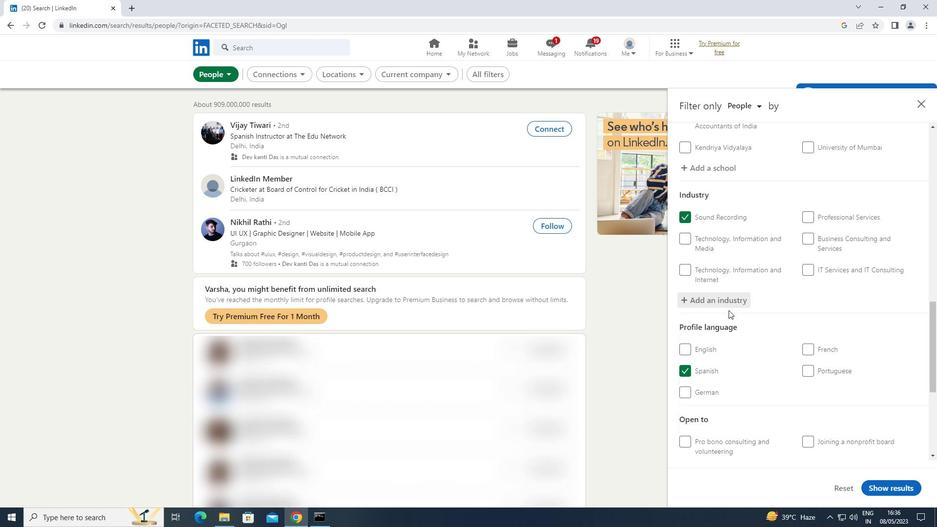
Action: Mouse moved to (730, 310)
Screenshot: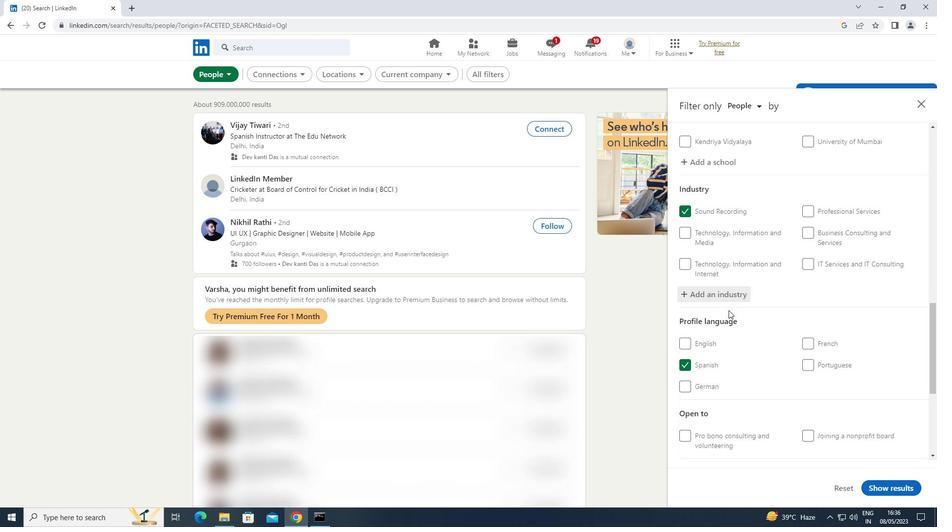 
Action: Mouse scrolled (730, 309) with delta (0, 0)
Screenshot: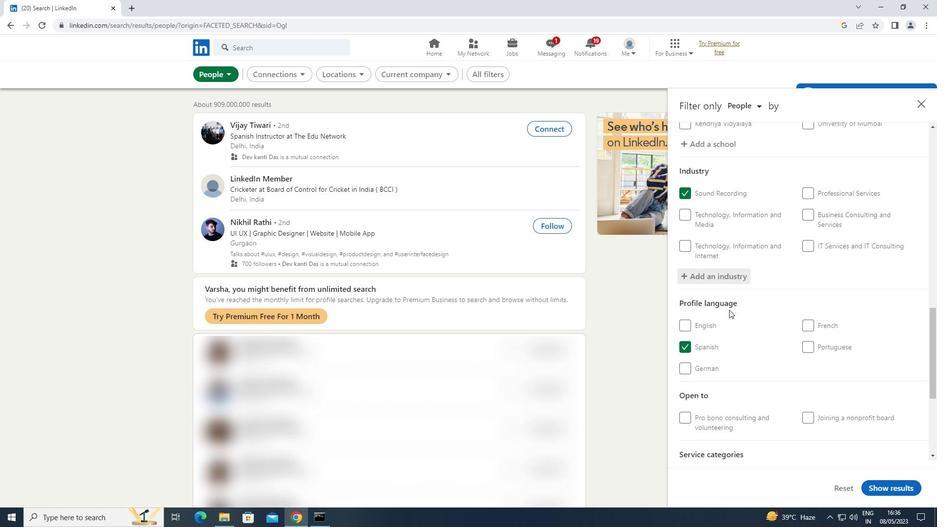 
Action: Mouse moved to (824, 348)
Screenshot: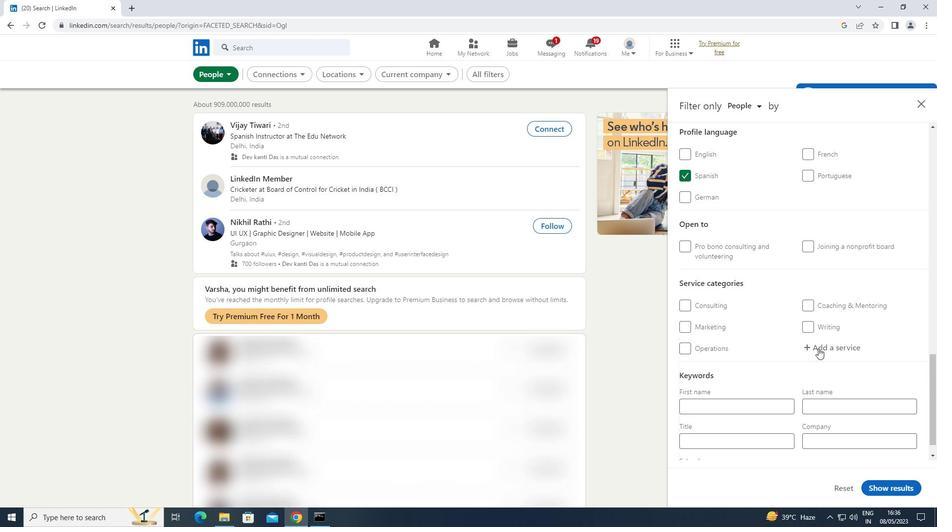 
Action: Mouse pressed left at (824, 348)
Screenshot: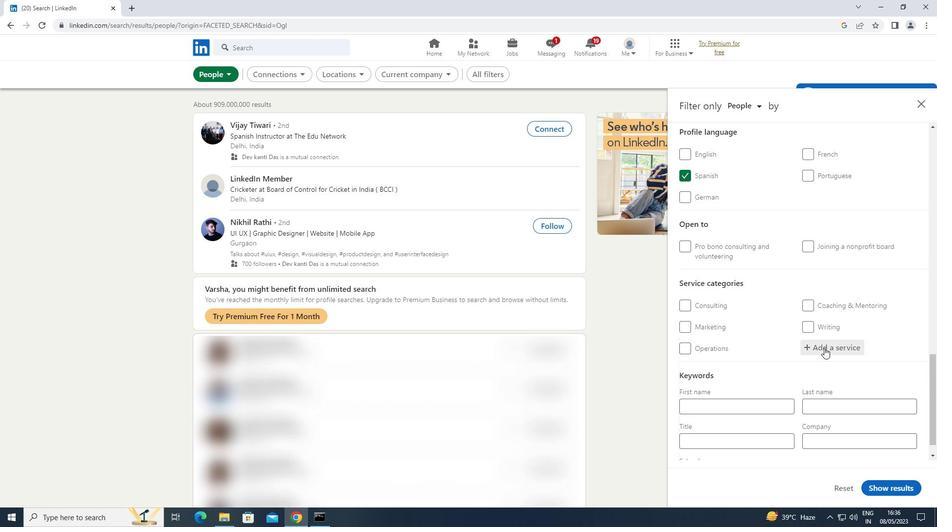 
Action: Key pressed <Key.shift>LEAD
Screenshot: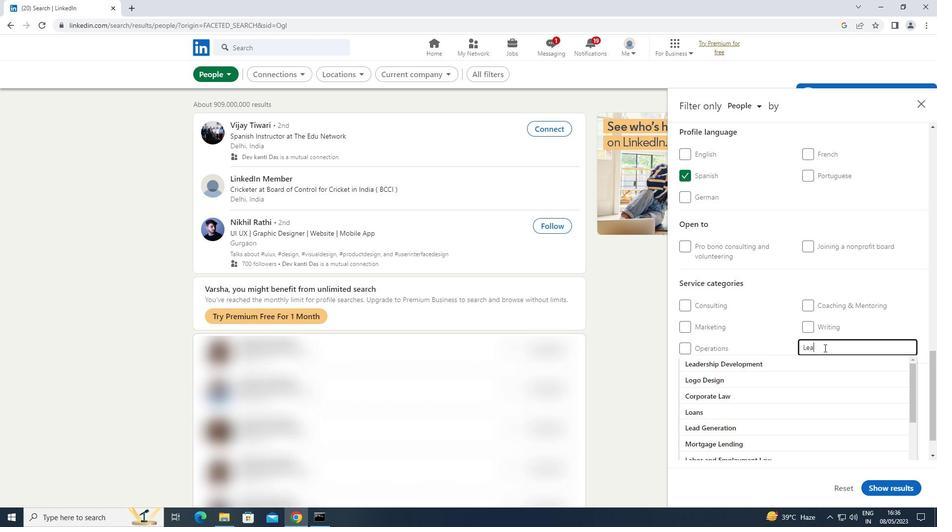
Action: Mouse moved to (719, 378)
Screenshot: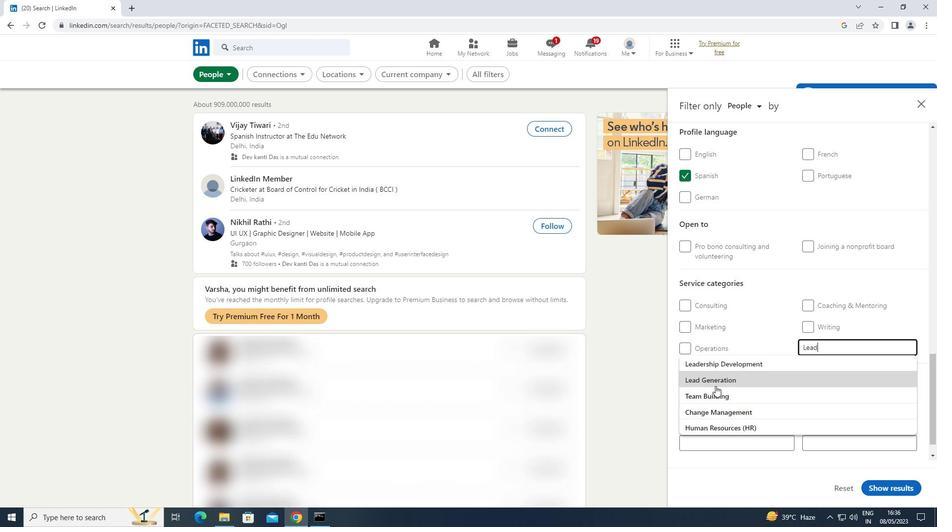 
Action: Mouse pressed left at (719, 378)
Screenshot: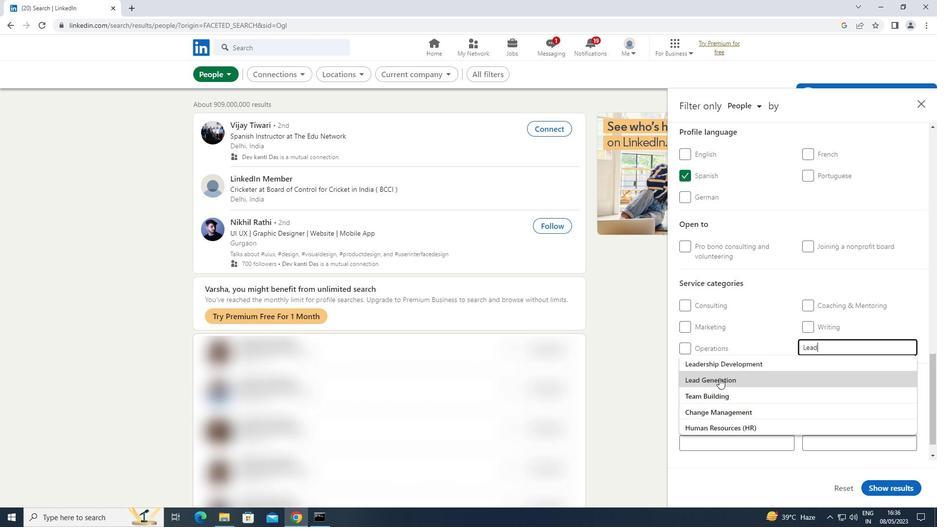 
Action: Mouse moved to (720, 377)
Screenshot: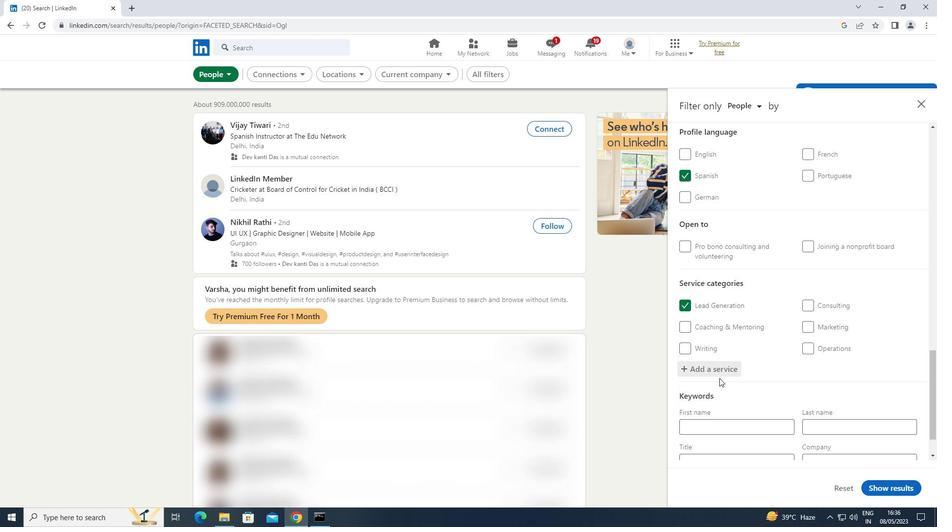 
Action: Mouse scrolled (720, 377) with delta (0, 0)
Screenshot: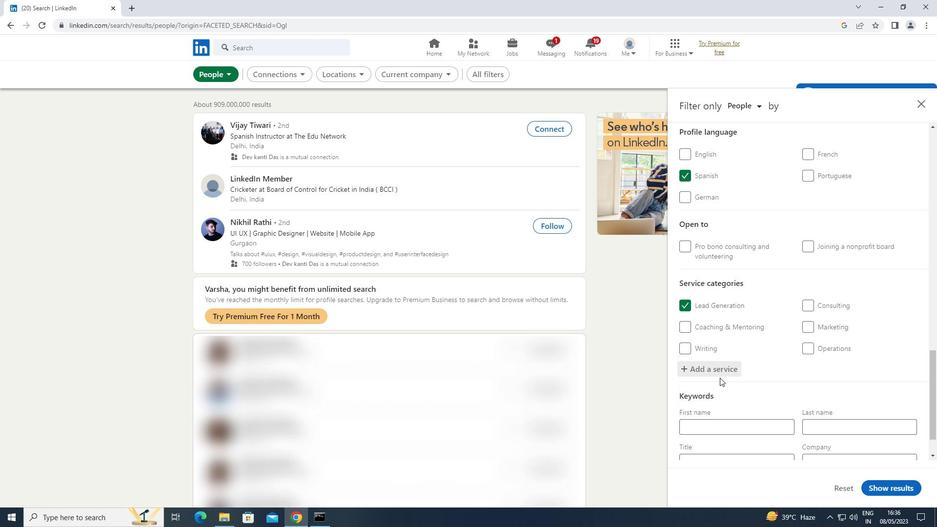 
Action: Mouse scrolled (720, 377) with delta (0, 0)
Screenshot: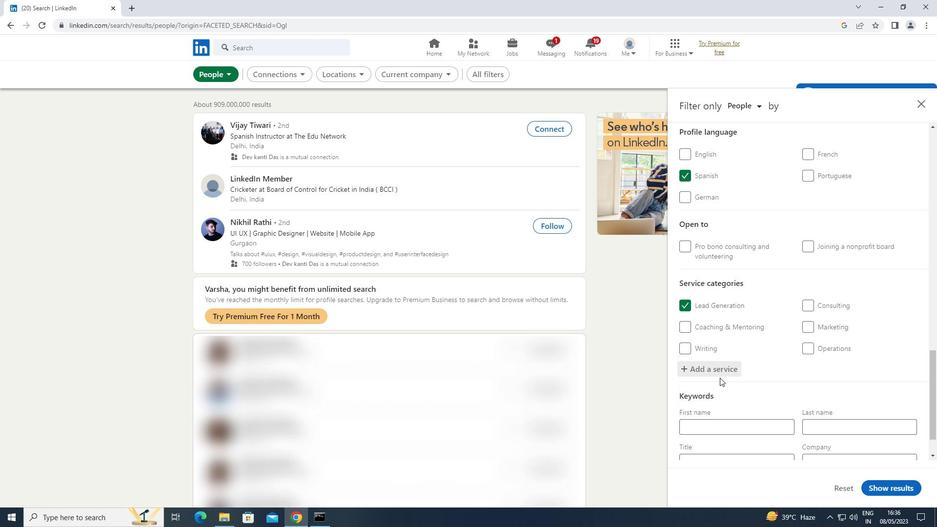 
Action: Mouse scrolled (720, 377) with delta (0, 0)
Screenshot: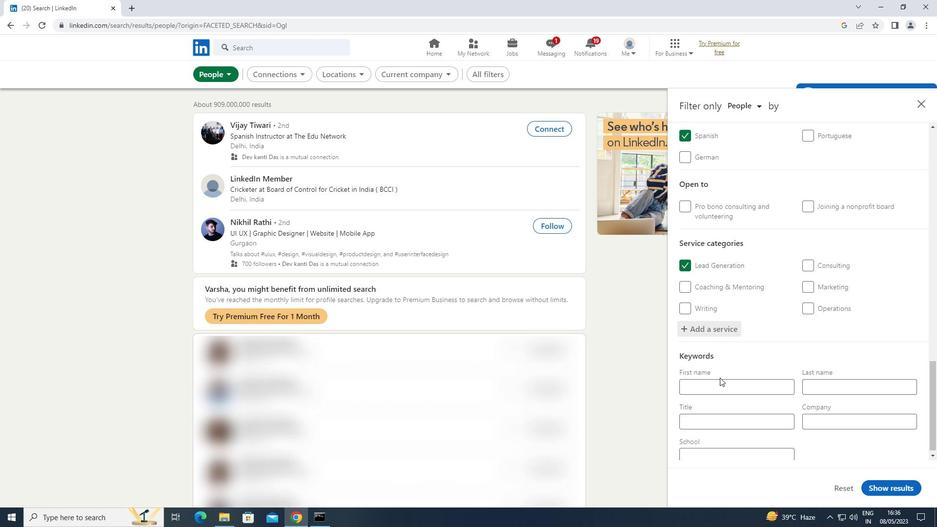 
Action: Mouse moved to (725, 417)
Screenshot: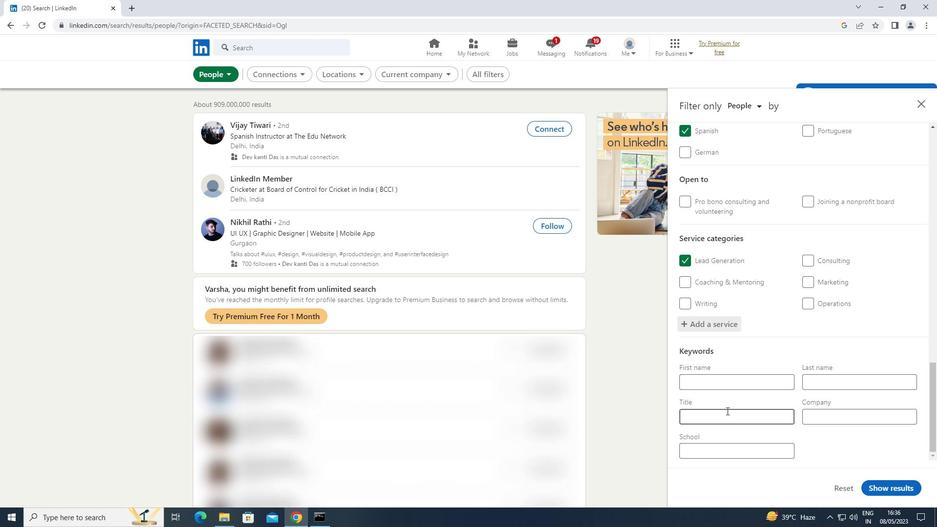 
Action: Mouse pressed left at (725, 417)
Screenshot: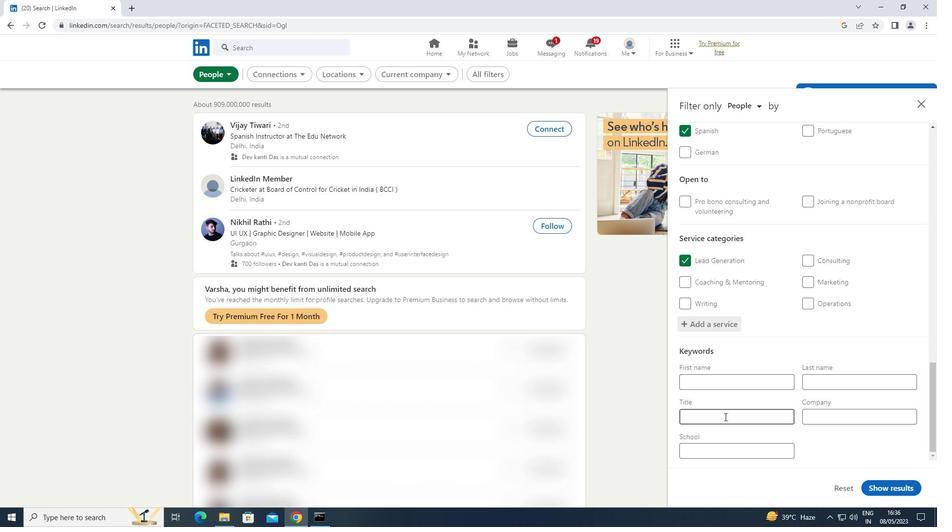 
Action: Key pressed <Key.shift>EDITOR/<Key.shift>PROOFREADER
Screenshot: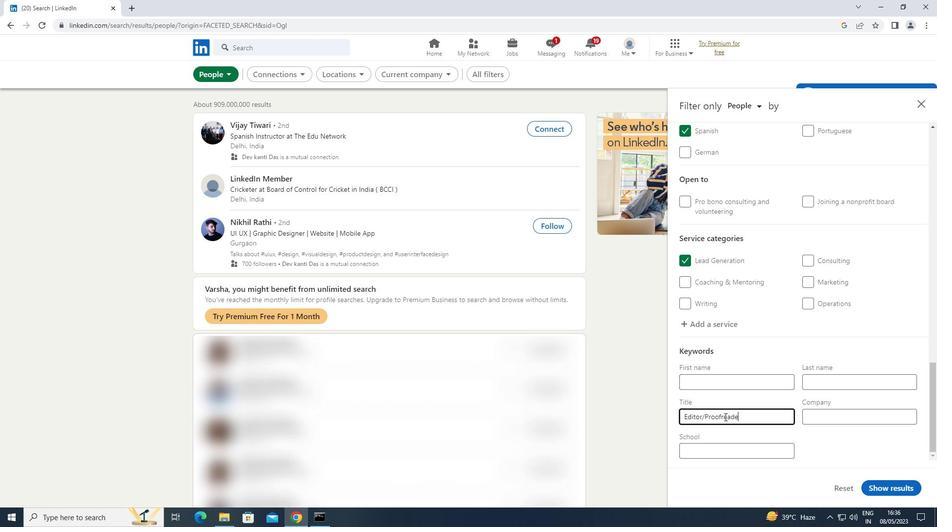 
Action: Mouse moved to (869, 484)
Screenshot: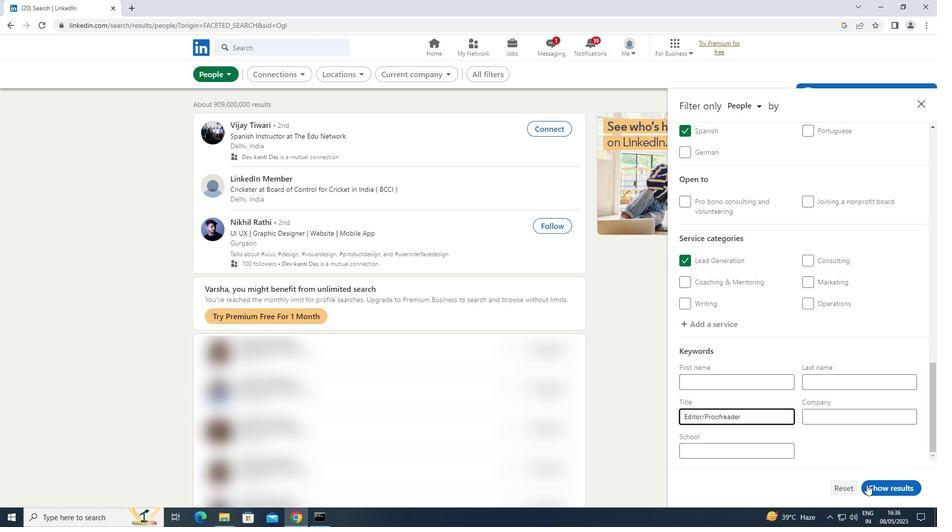 
Action: Mouse pressed left at (869, 484)
Screenshot: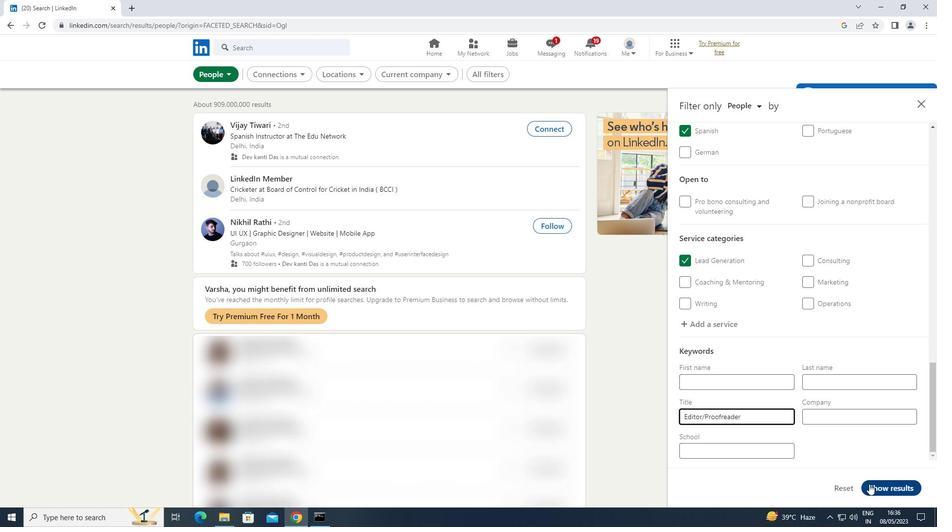 
Action: Mouse moved to (870, 477)
Screenshot: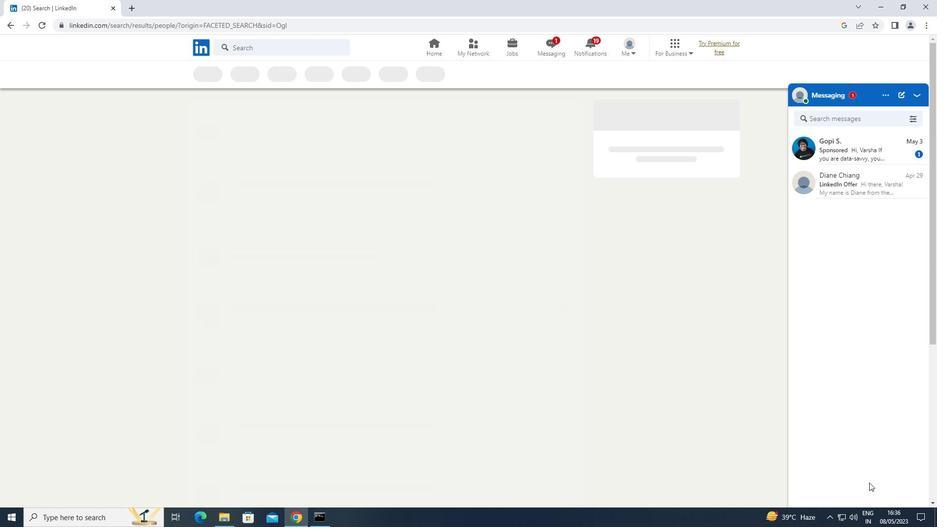 
